 Task: Look for space in Madison, United States from 12th August, 2023 to 16th August, 2023 for 8 adults in price range Rs.10000 to Rs.16000. Place can be private room with 8 bedrooms having 8 beds and 8 bathrooms. Property type can be house, flat, guest house, hotel. Amenities needed are: wifi, TV, free parkinig on premises, gym, breakfast. Booking option can be shelf check-in. Required host language is English.
Action: Mouse moved to (439, 107)
Screenshot: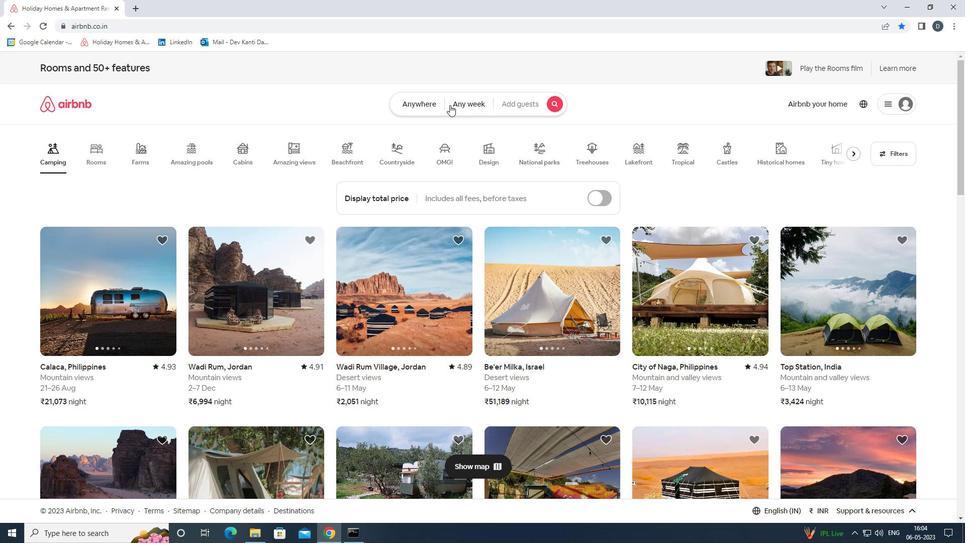 
Action: Mouse pressed left at (439, 107)
Screenshot: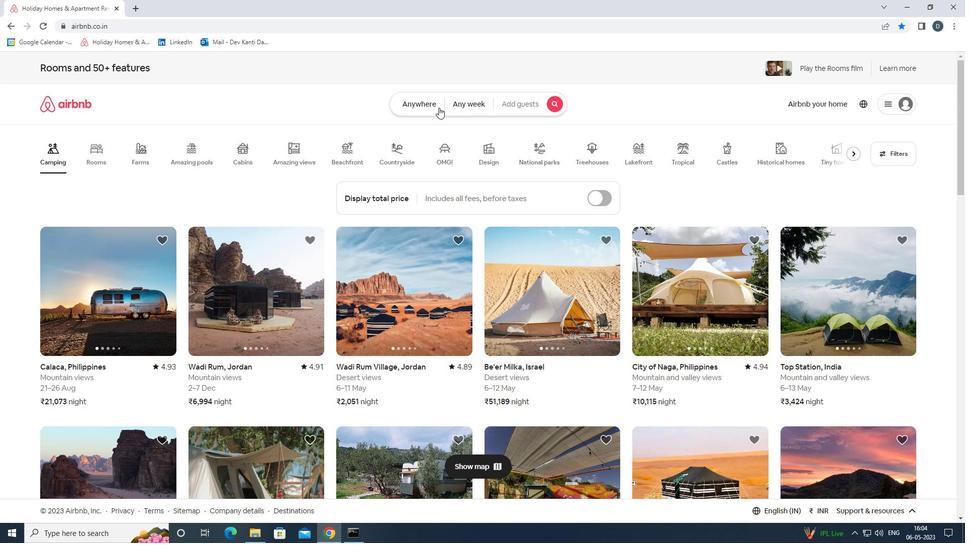 
Action: Mouse moved to (371, 141)
Screenshot: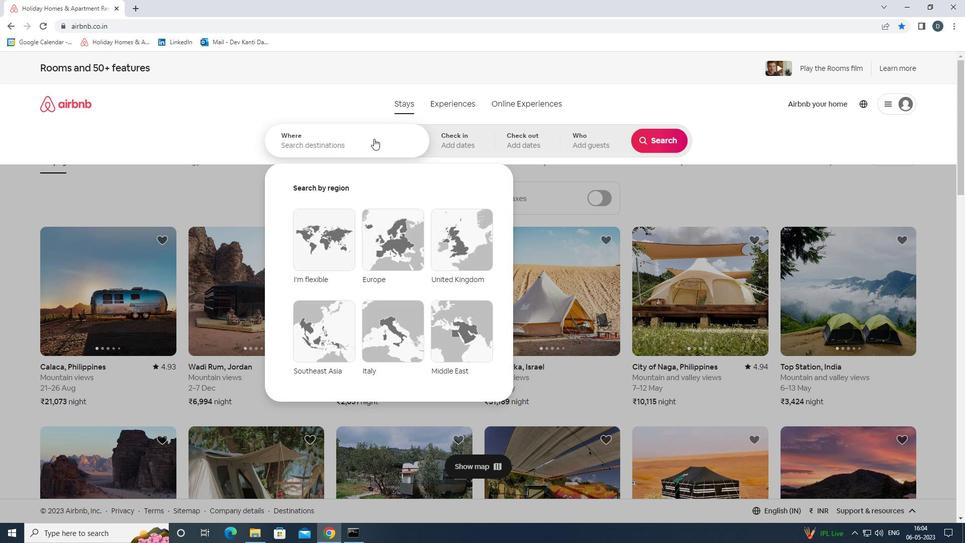 
Action: Mouse pressed left at (371, 141)
Screenshot: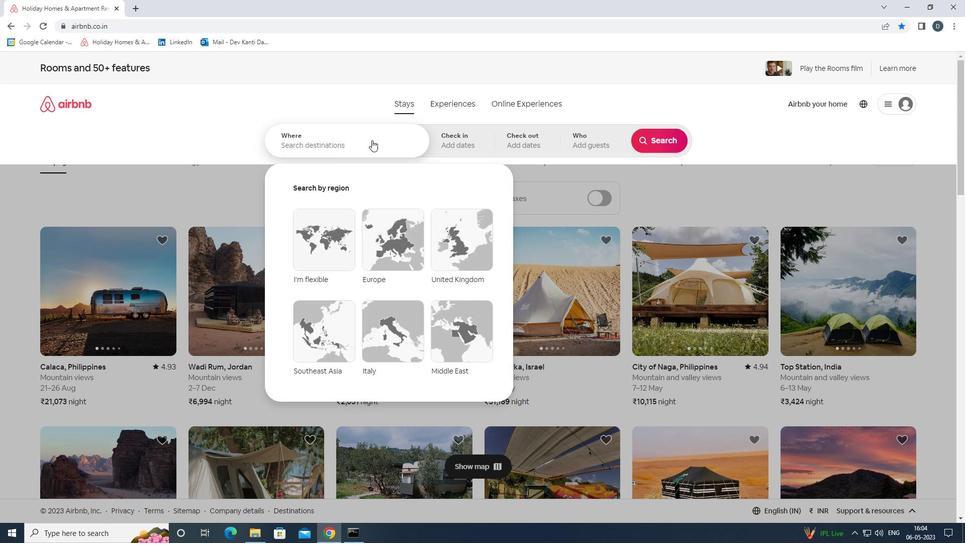 
Action: Key pressed <Key.shift>MADISON,<Key.shift>UNITED<Key.space><Key.shift>STATES<Key.enter>
Screenshot: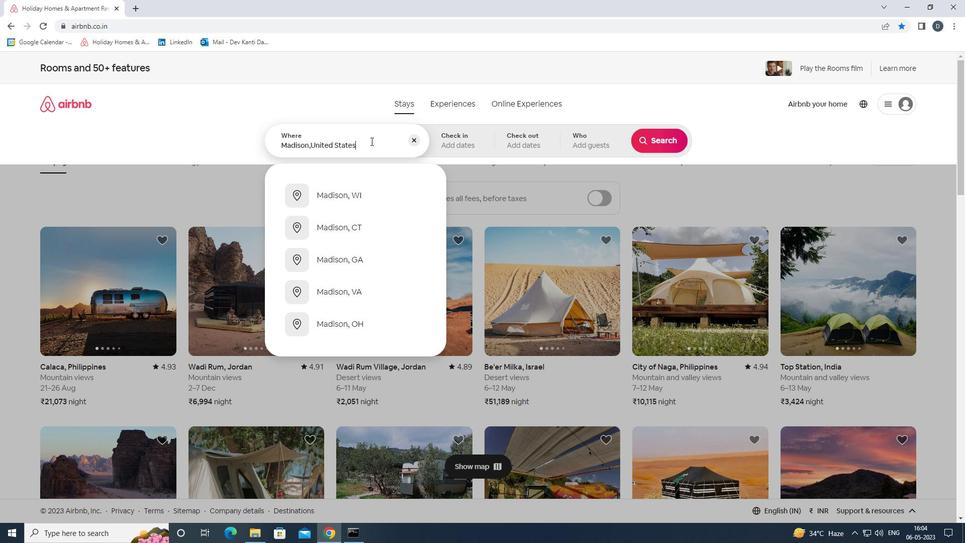 
Action: Mouse moved to (661, 222)
Screenshot: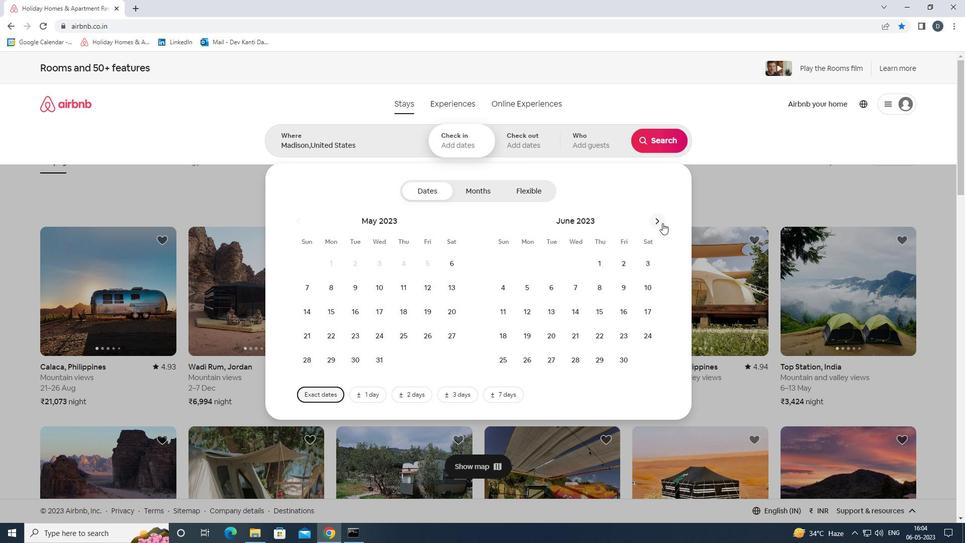 
Action: Mouse pressed left at (661, 222)
Screenshot: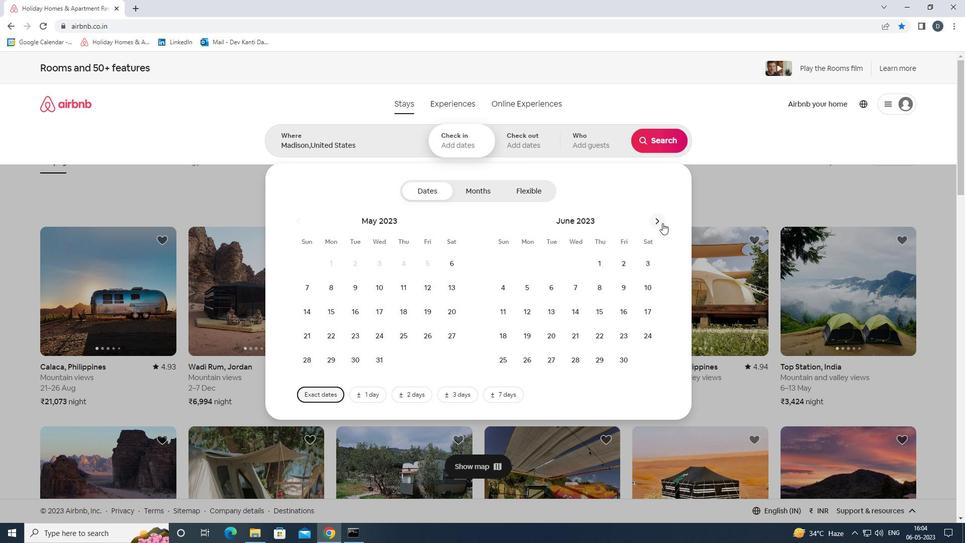 
Action: Mouse pressed left at (661, 222)
Screenshot: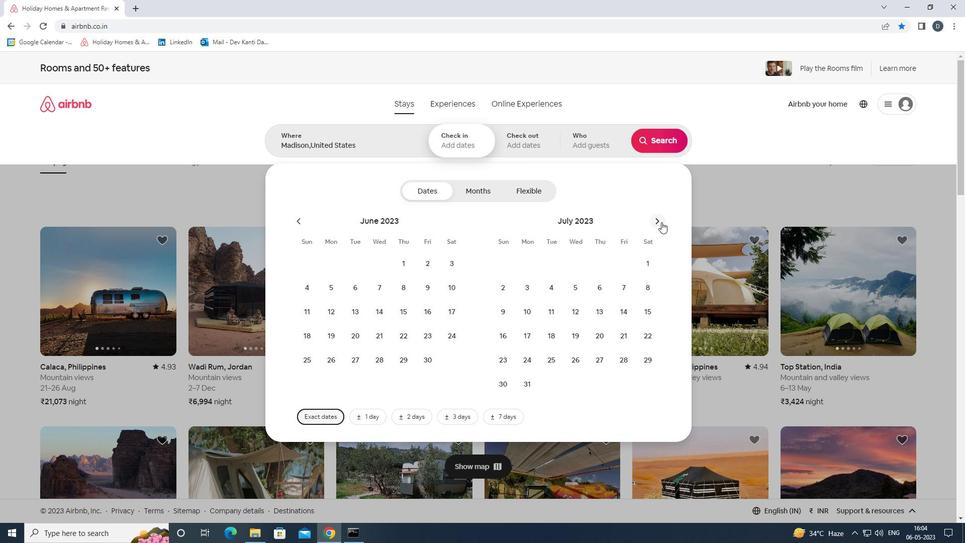 
Action: Mouse moved to (643, 288)
Screenshot: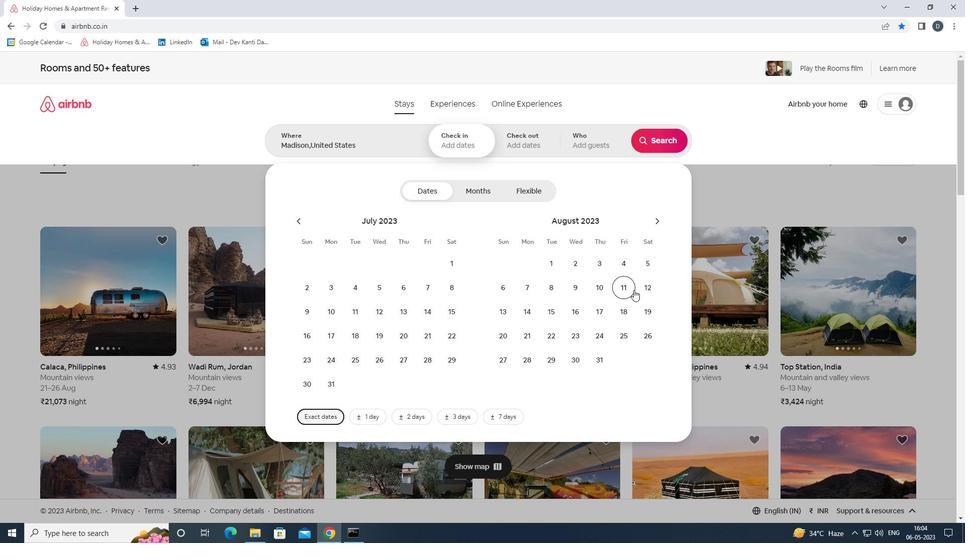 
Action: Mouse pressed left at (643, 288)
Screenshot: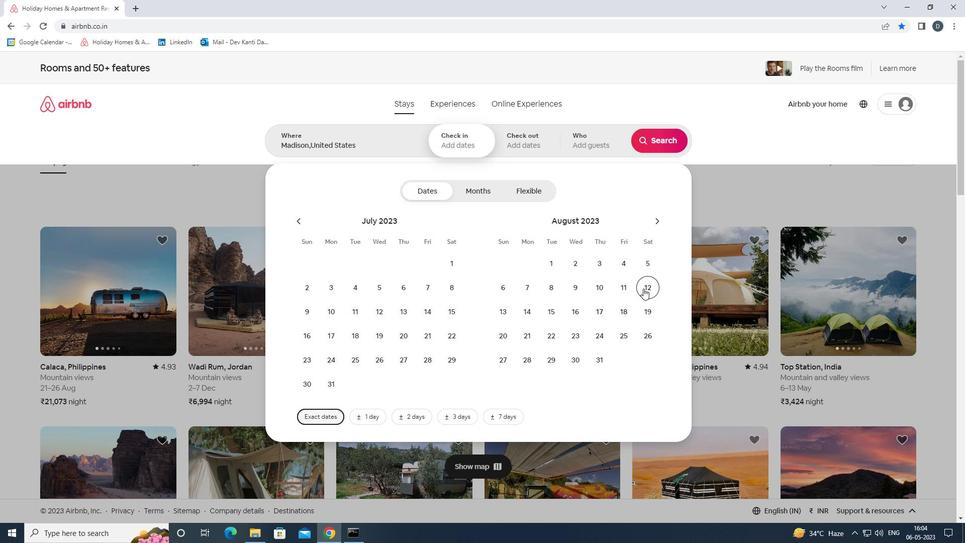 
Action: Mouse moved to (585, 316)
Screenshot: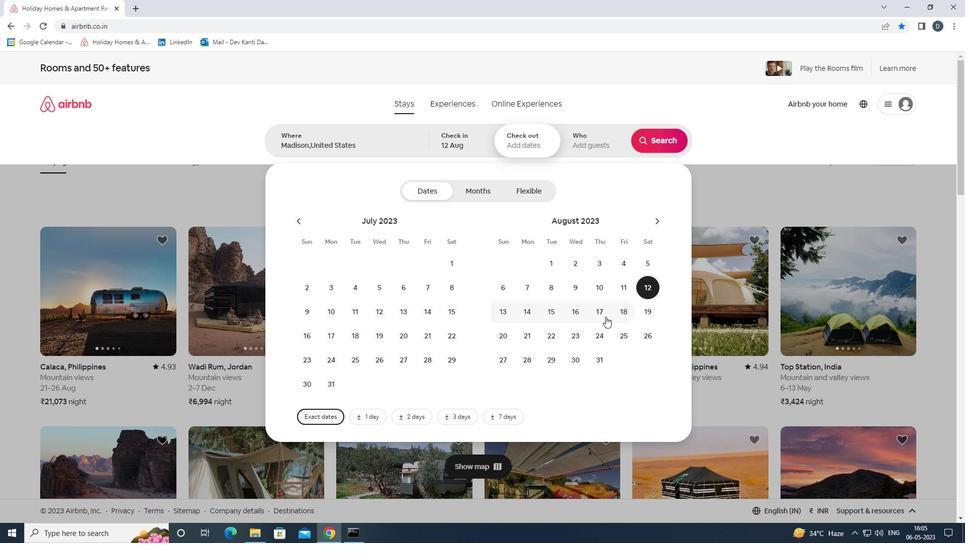 
Action: Mouse pressed left at (585, 316)
Screenshot: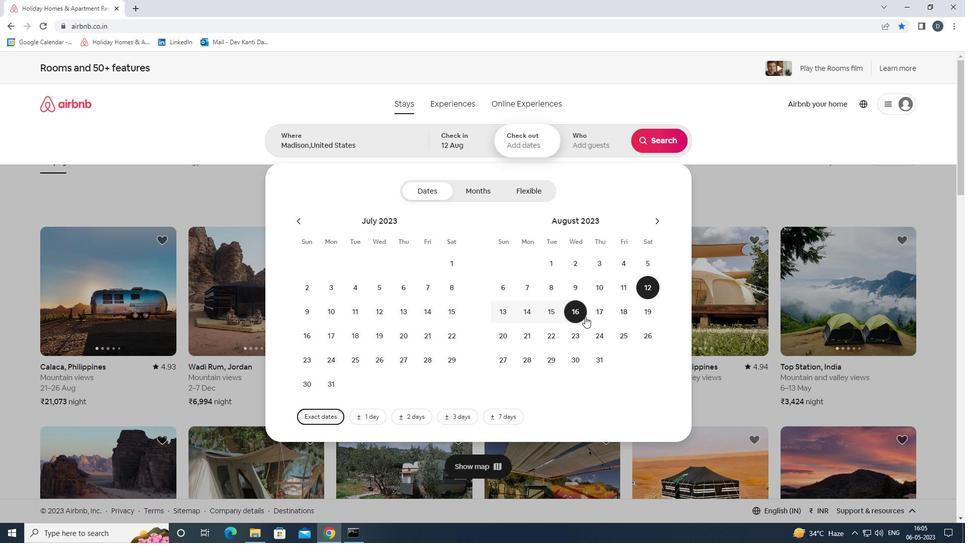 
Action: Mouse moved to (591, 150)
Screenshot: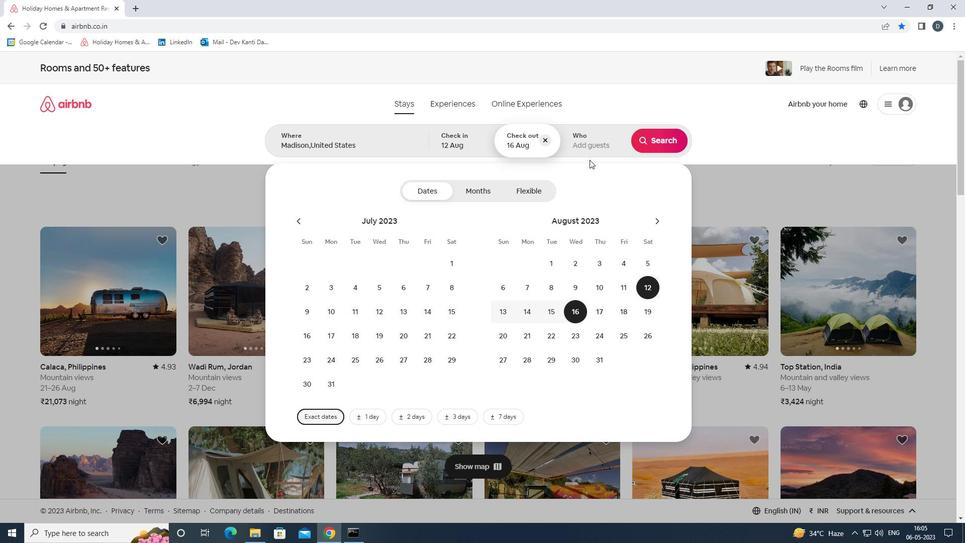
Action: Mouse pressed left at (591, 150)
Screenshot: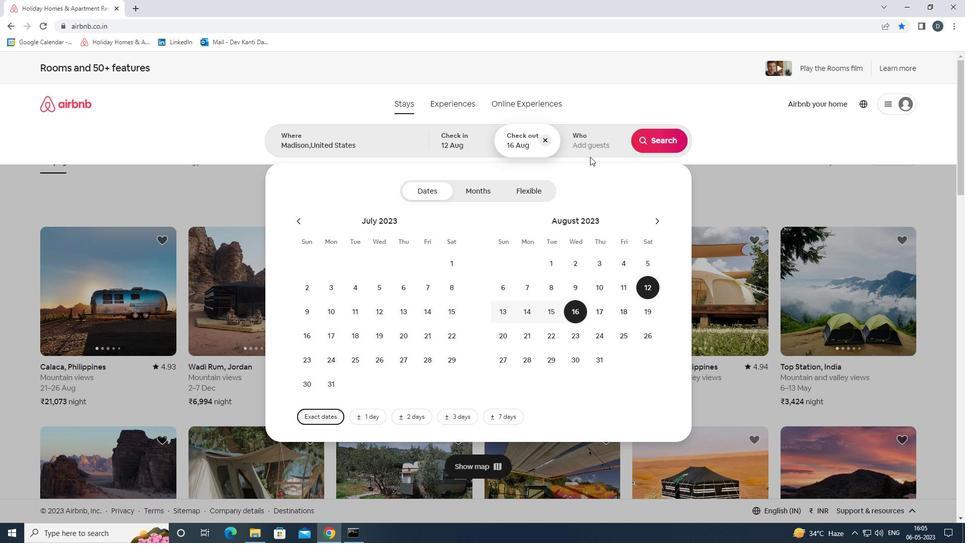 
Action: Mouse moved to (662, 196)
Screenshot: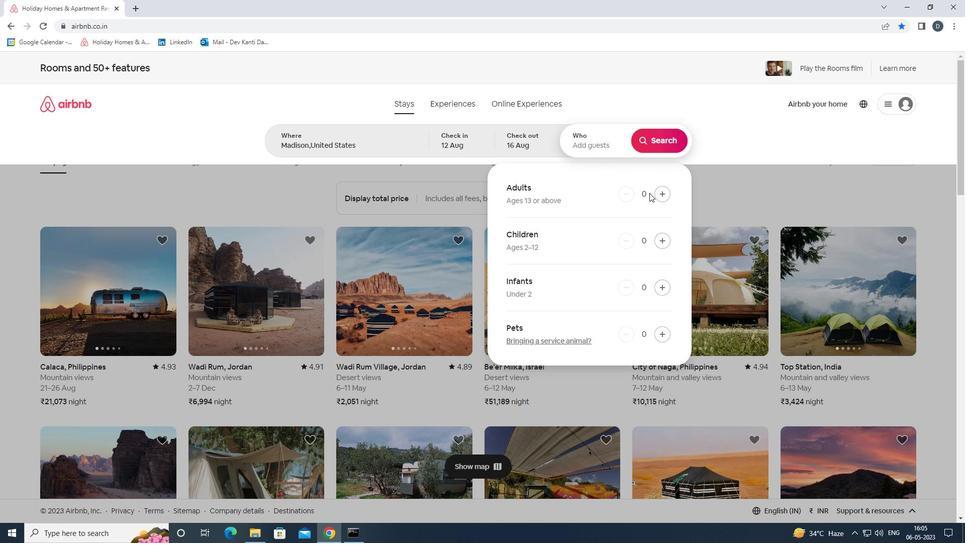 
Action: Mouse pressed left at (662, 196)
Screenshot: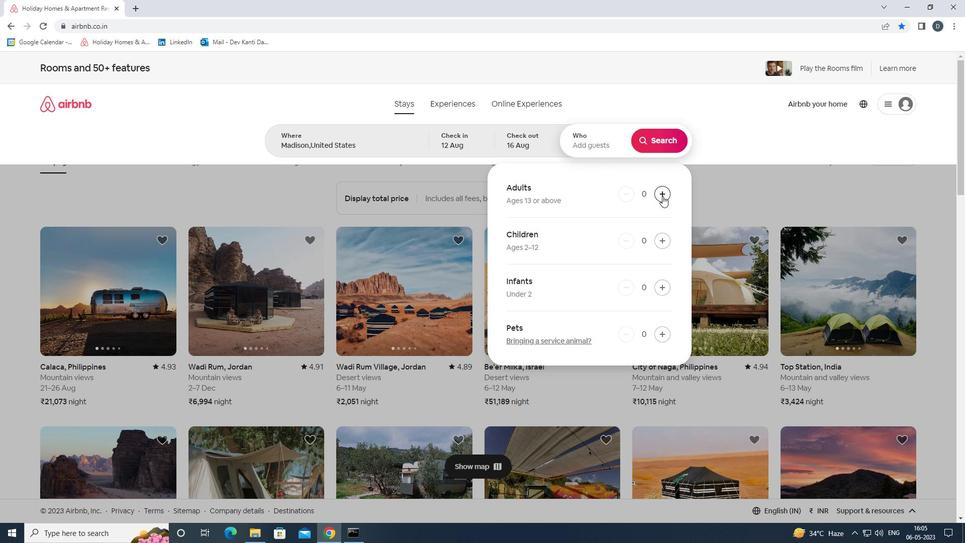 
Action: Mouse pressed left at (662, 196)
Screenshot: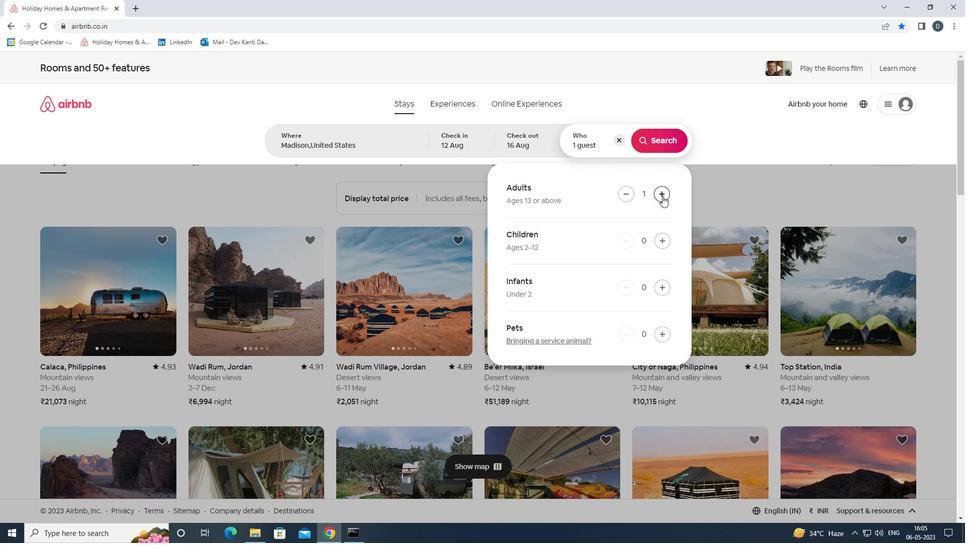 
Action: Mouse pressed left at (662, 196)
Screenshot: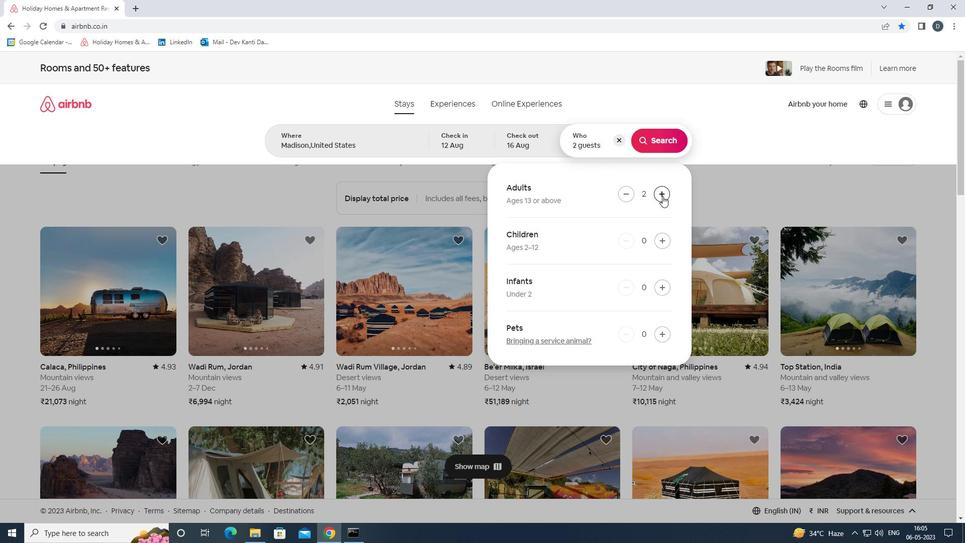 
Action: Mouse pressed left at (662, 196)
Screenshot: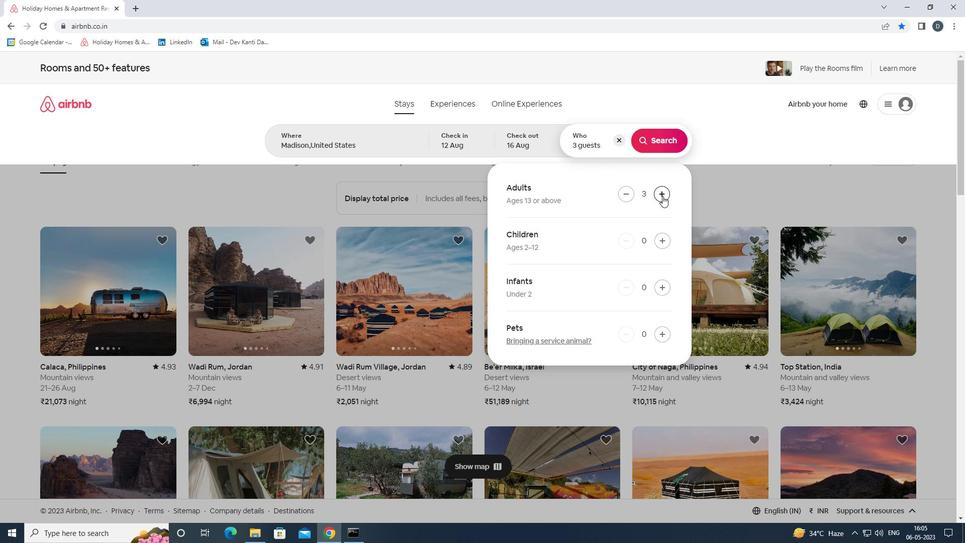 
Action: Mouse pressed left at (662, 196)
Screenshot: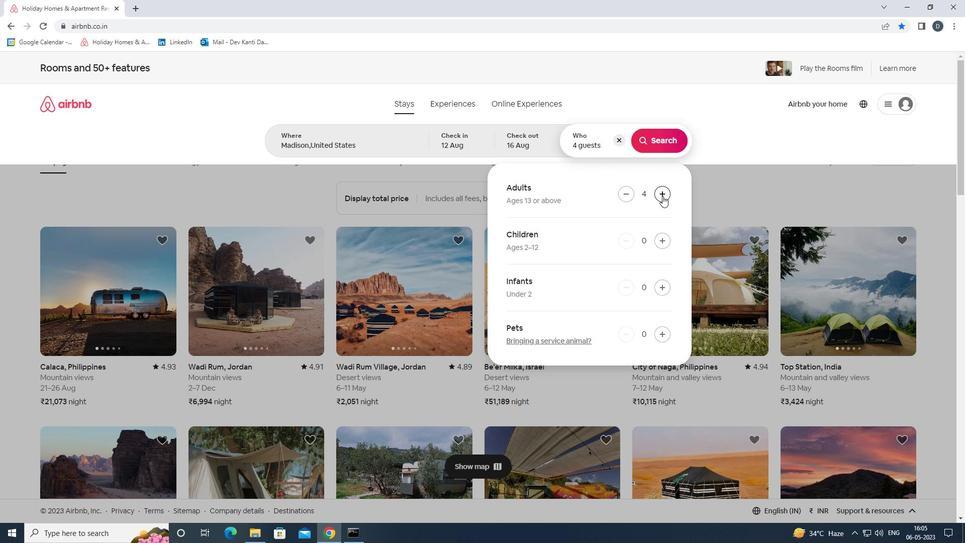 
Action: Mouse pressed left at (662, 196)
Screenshot: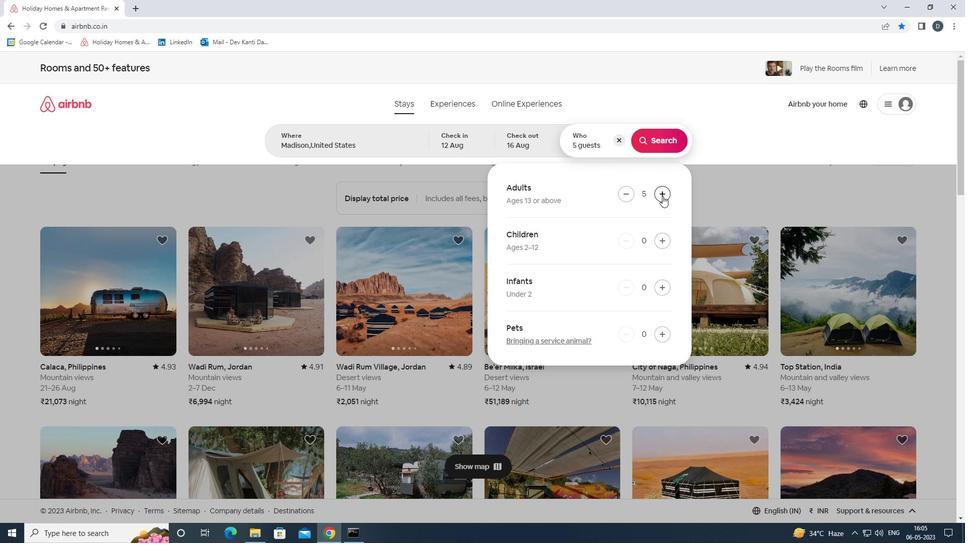 
Action: Mouse pressed left at (662, 196)
Screenshot: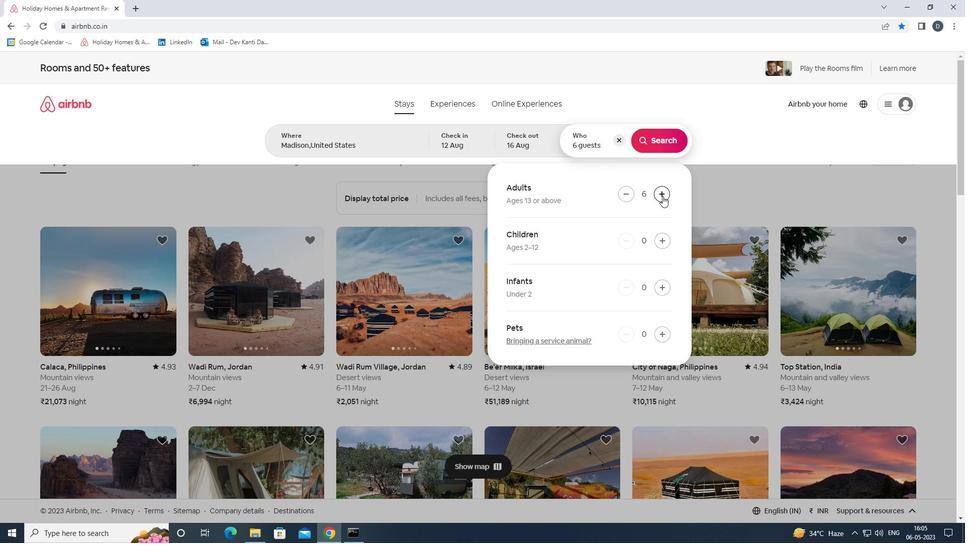 
Action: Mouse pressed left at (662, 196)
Screenshot: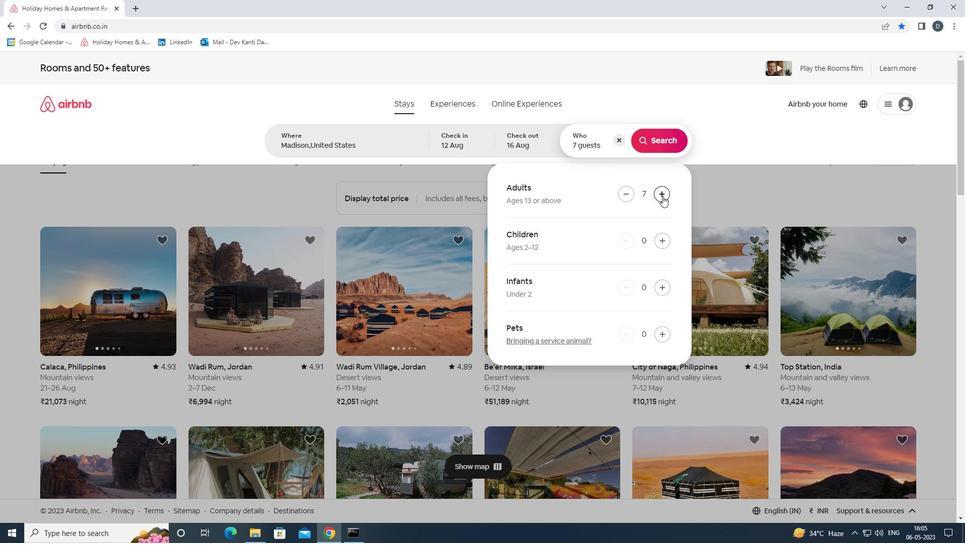 
Action: Mouse moved to (670, 146)
Screenshot: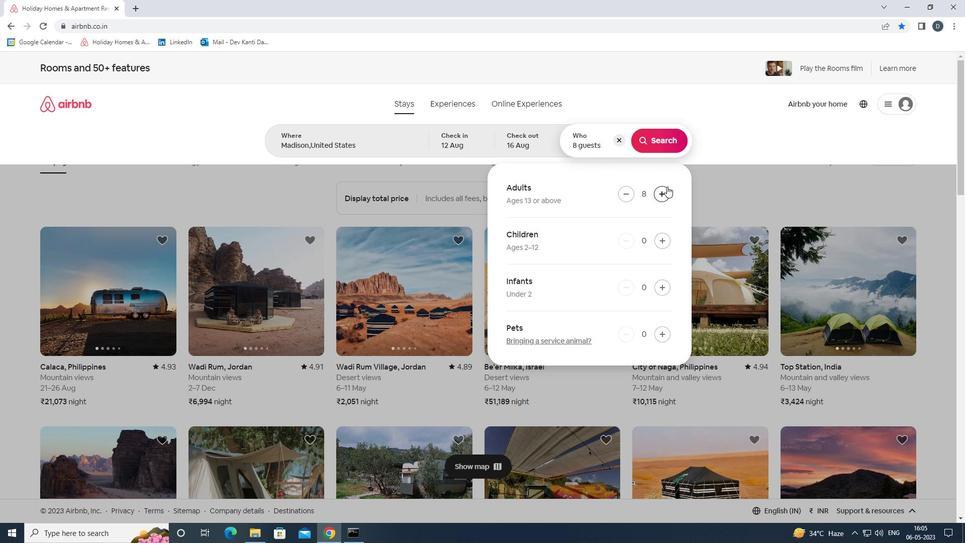 
Action: Mouse pressed left at (670, 146)
Screenshot: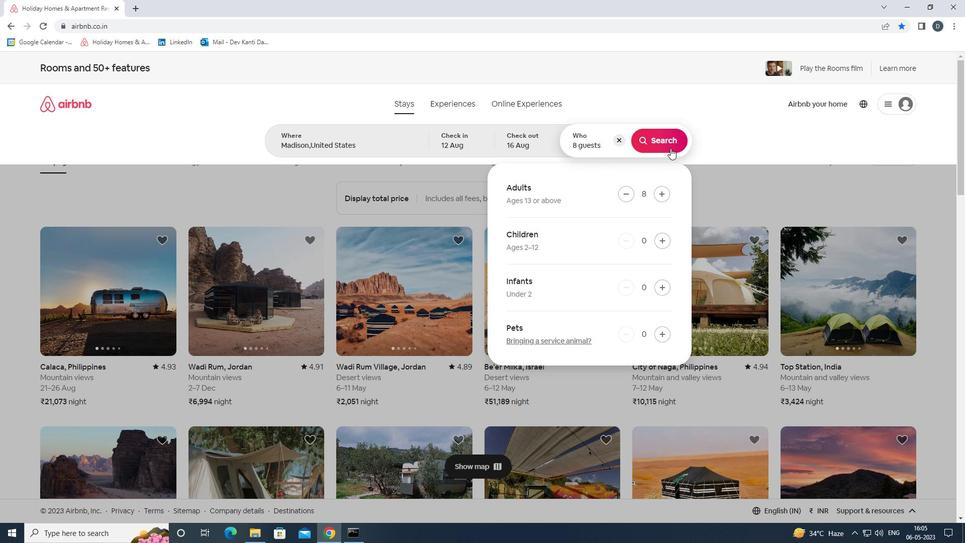 
Action: Mouse moved to (918, 116)
Screenshot: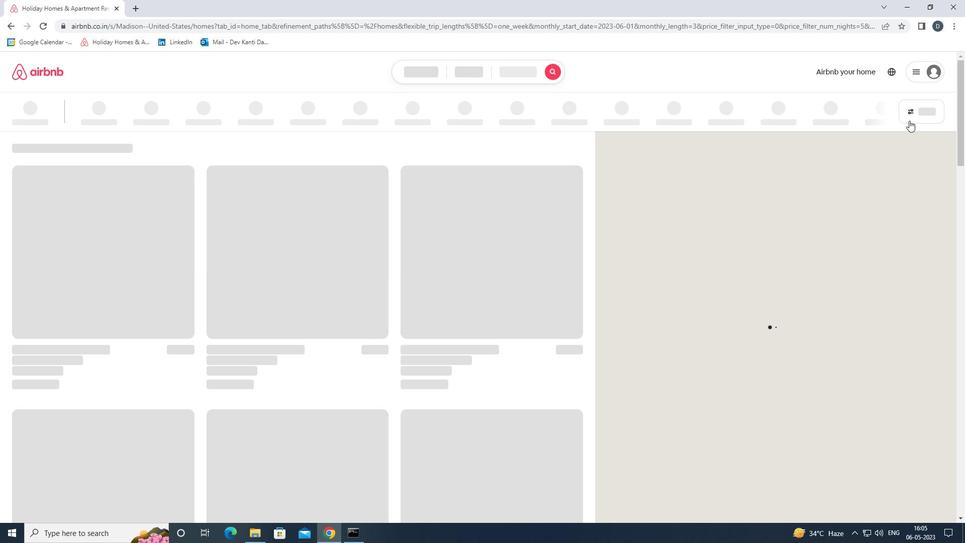 
Action: Mouse pressed left at (918, 116)
Screenshot: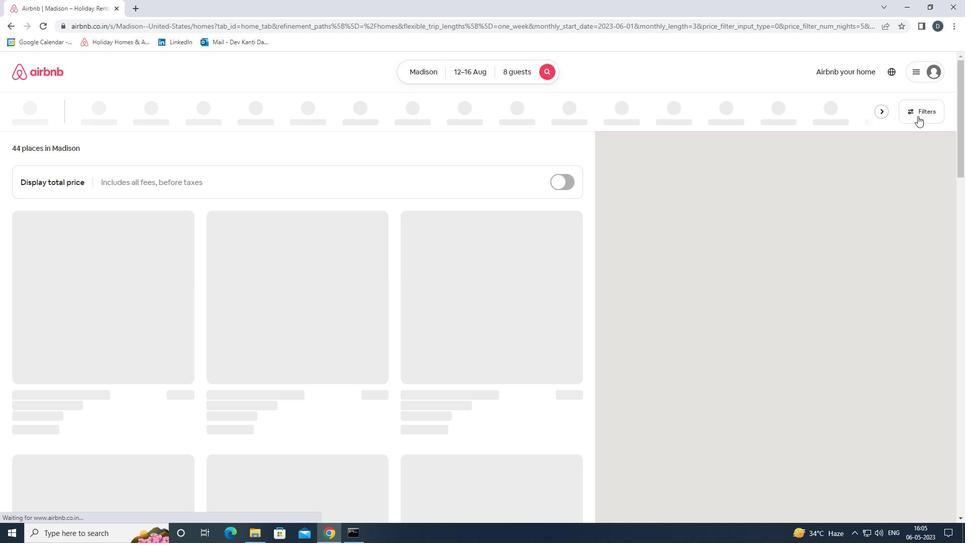 
Action: Mouse moved to (363, 359)
Screenshot: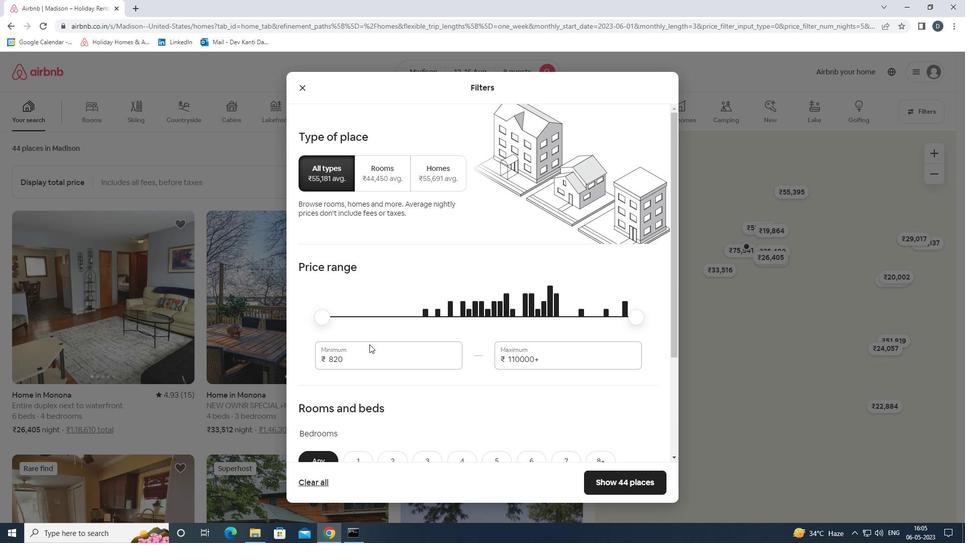 
Action: Mouse pressed left at (363, 359)
Screenshot: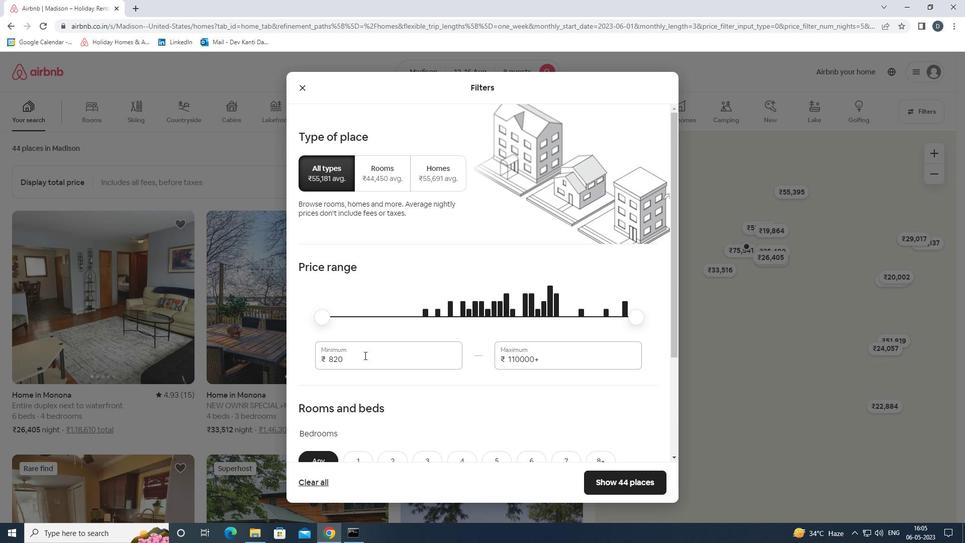 
Action: Mouse pressed left at (363, 359)
Screenshot: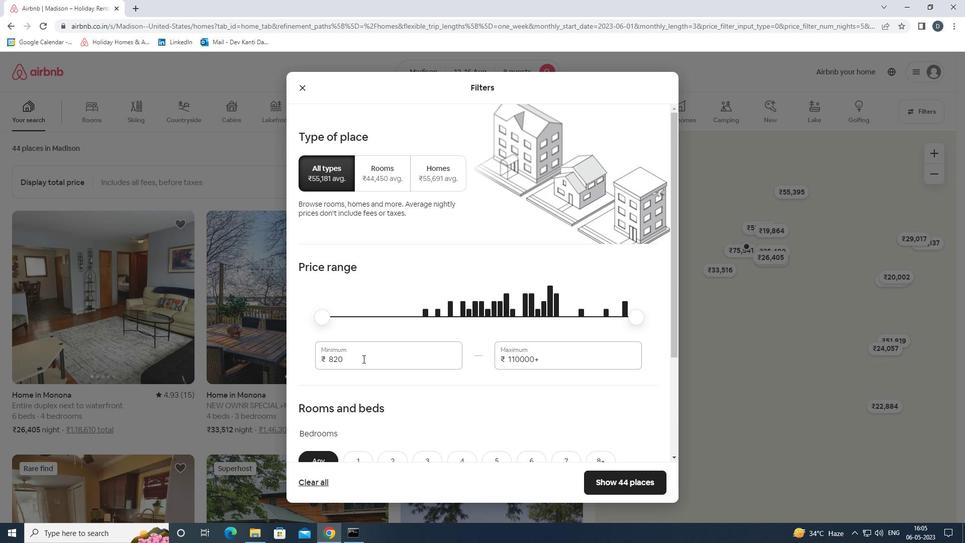 
Action: Key pressed 10000<Key.tab>16000
Screenshot: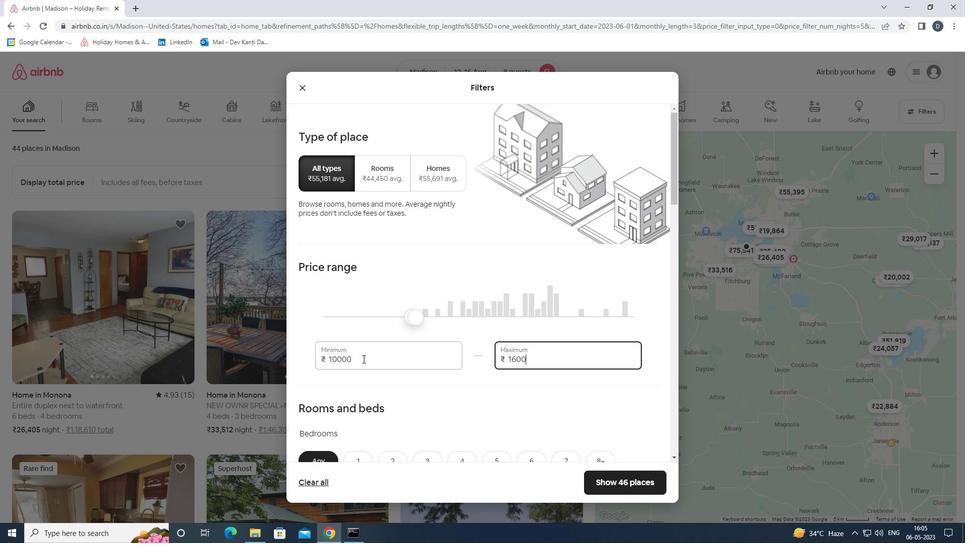 
Action: Mouse scrolled (363, 358) with delta (0, 0)
Screenshot: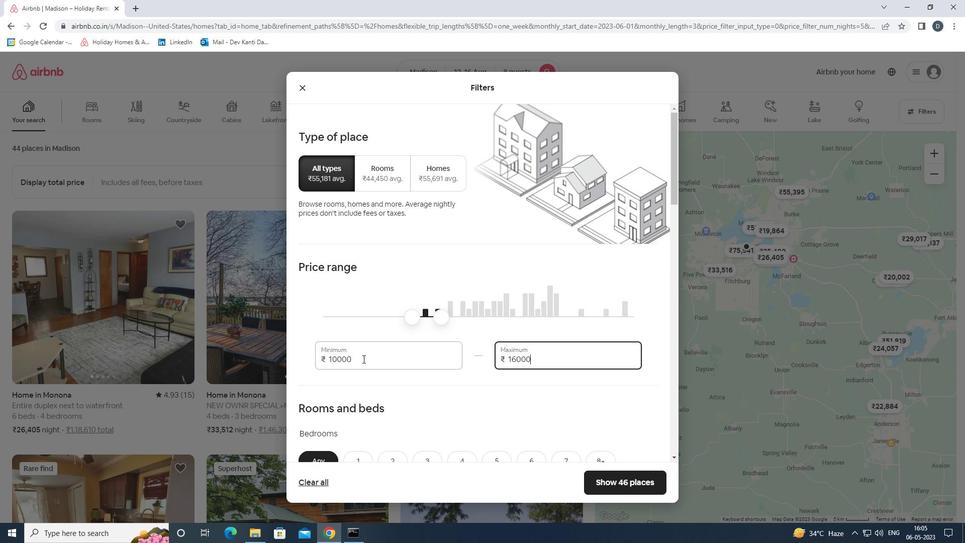 
Action: Mouse scrolled (363, 358) with delta (0, 0)
Screenshot: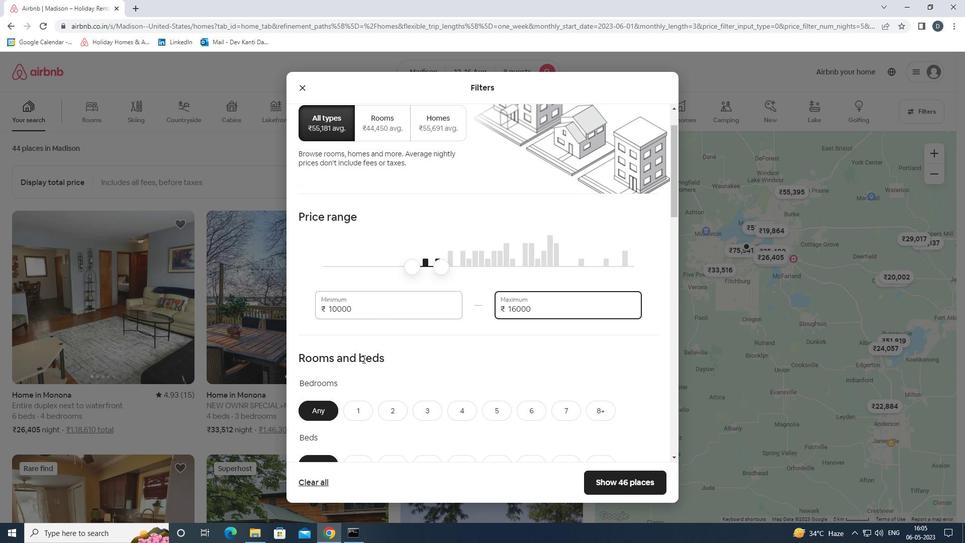
Action: Mouse moved to (445, 358)
Screenshot: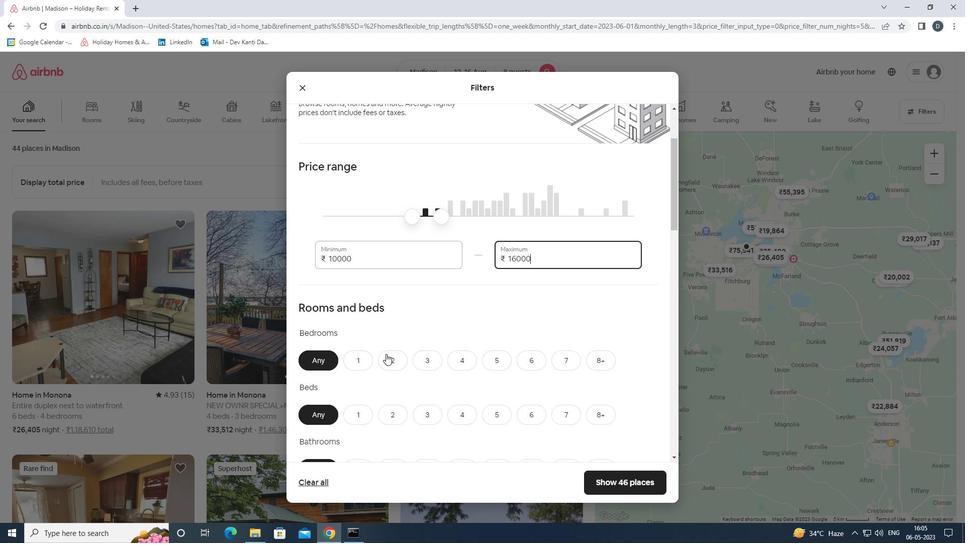
Action: Mouse scrolled (445, 357) with delta (0, 0)
Screenshot: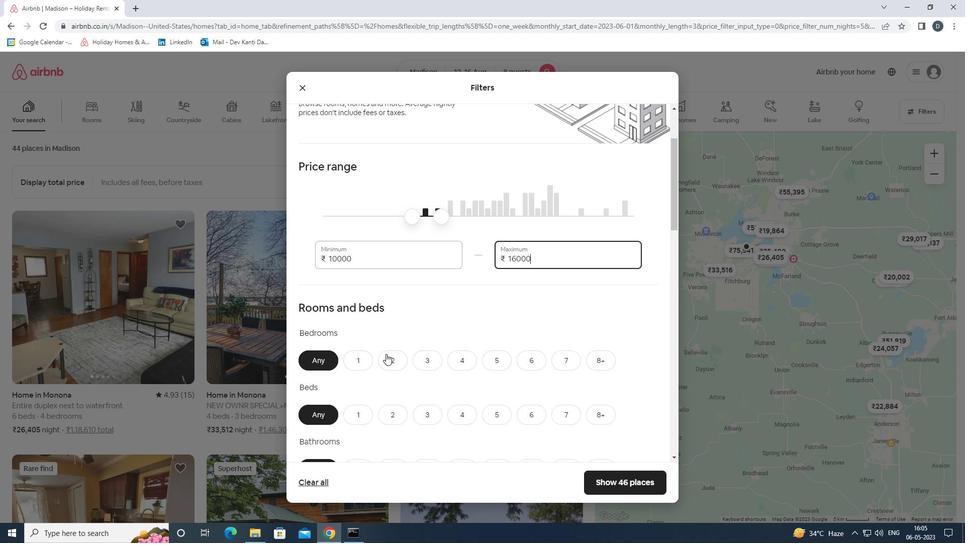 
Action: Mouse moved to (598, 308)
Screenshot: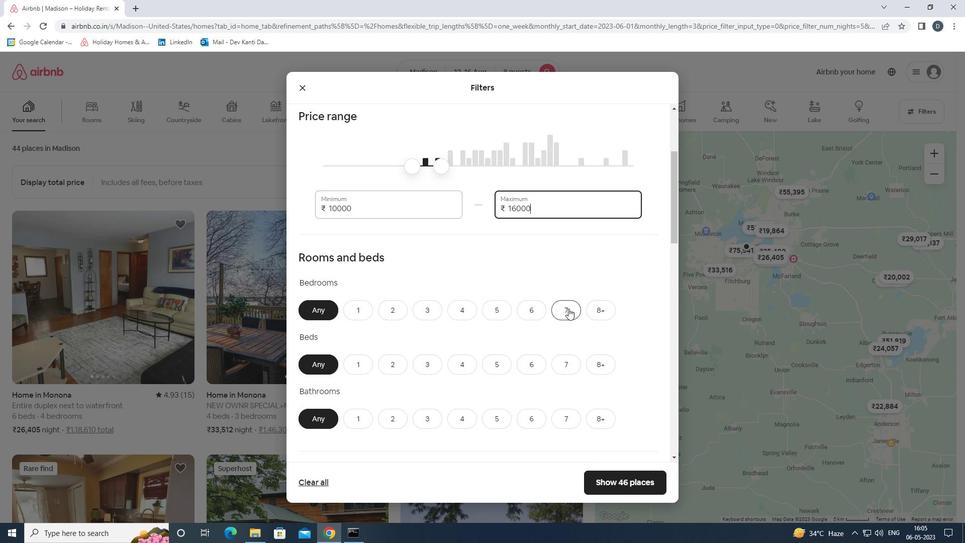 
Action: Mouse pressed left at (598, 308)
Screenshot: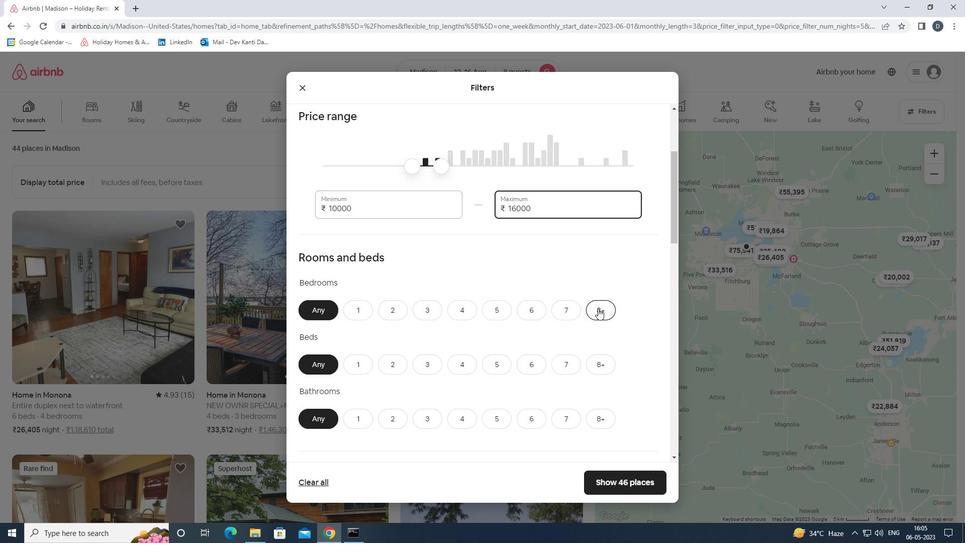 
Action: Mouse moved to (605, 359)
Screenshot: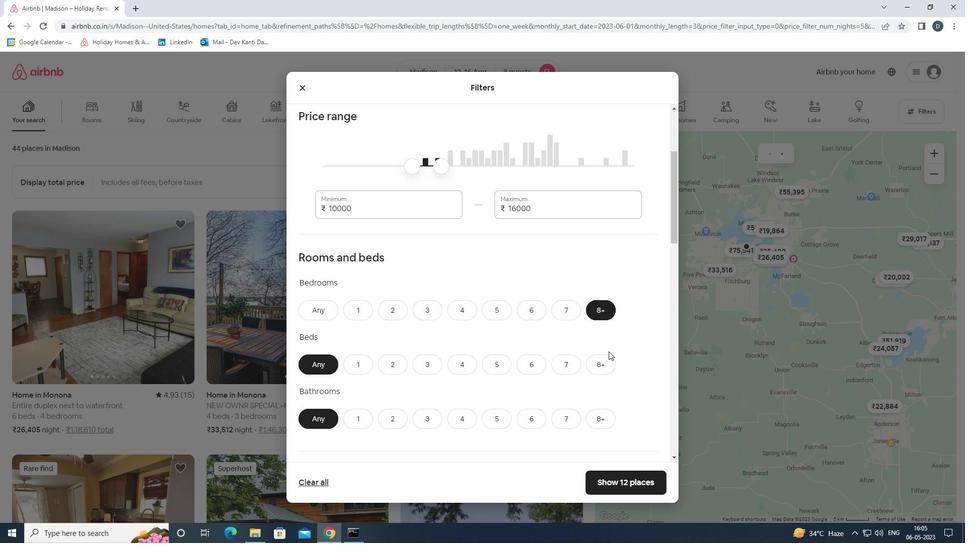 
Action: Mouse pressed left at (605, 359)
Screenshot: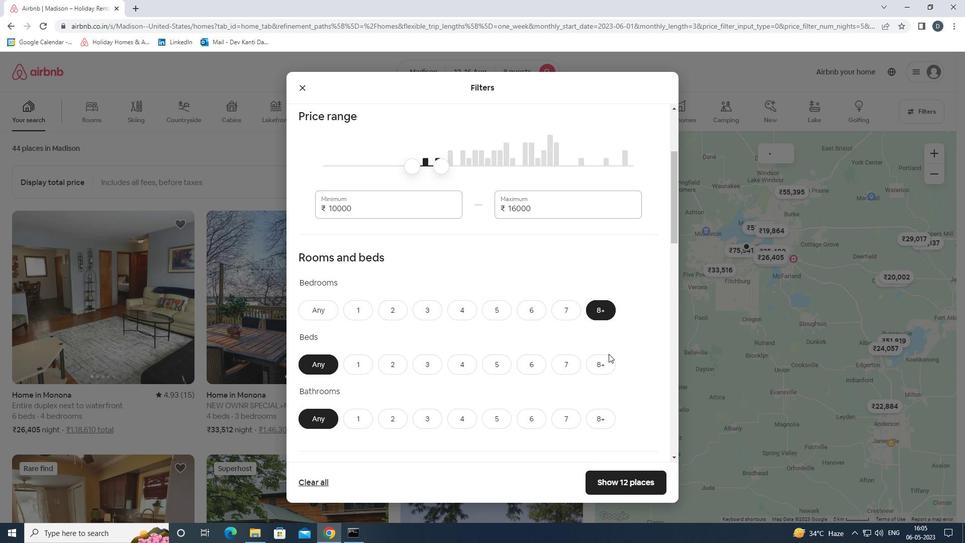 
Action: Mouse moved to (602, 420)
Screenshot: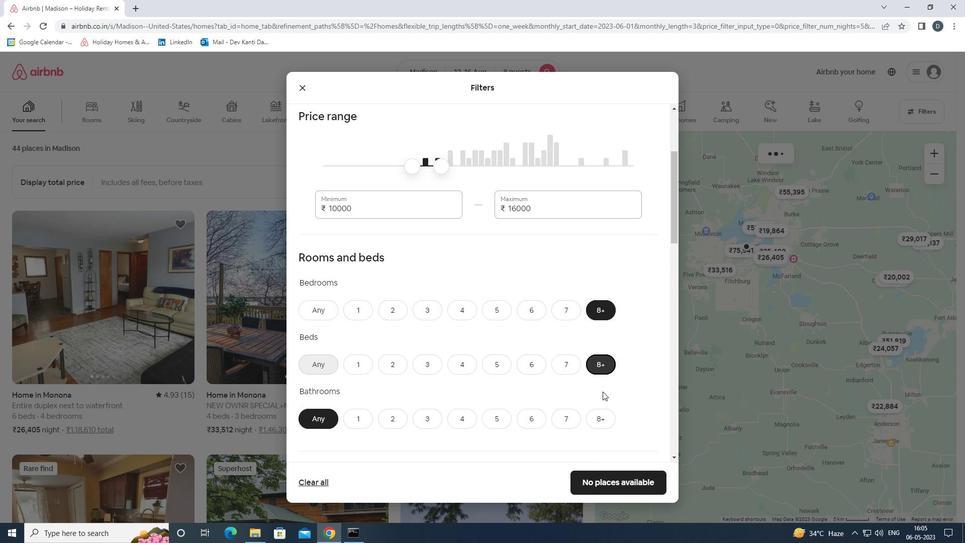 
Action: Mouse pressed left at (602, 420)
Screenshot: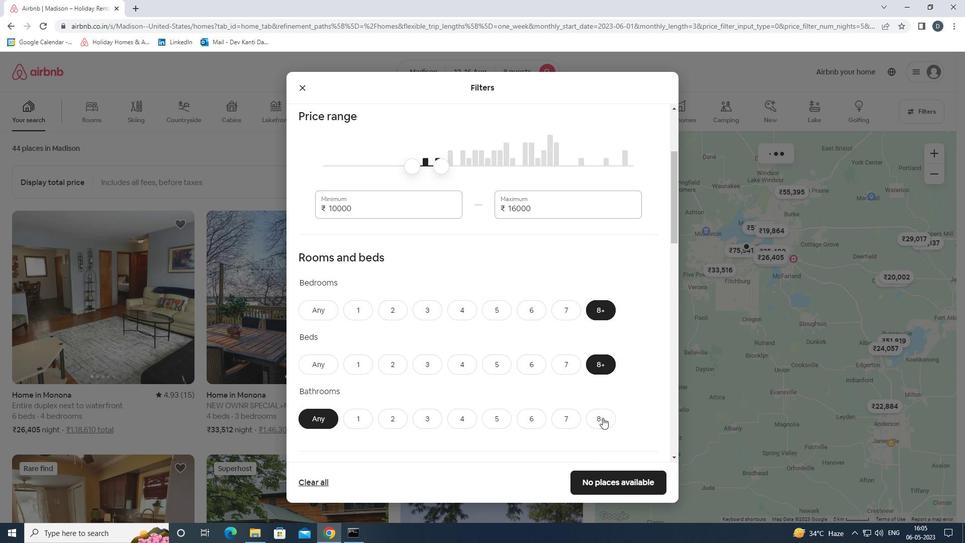 
Action: Mouse moved to (607, 389)
Screenshot: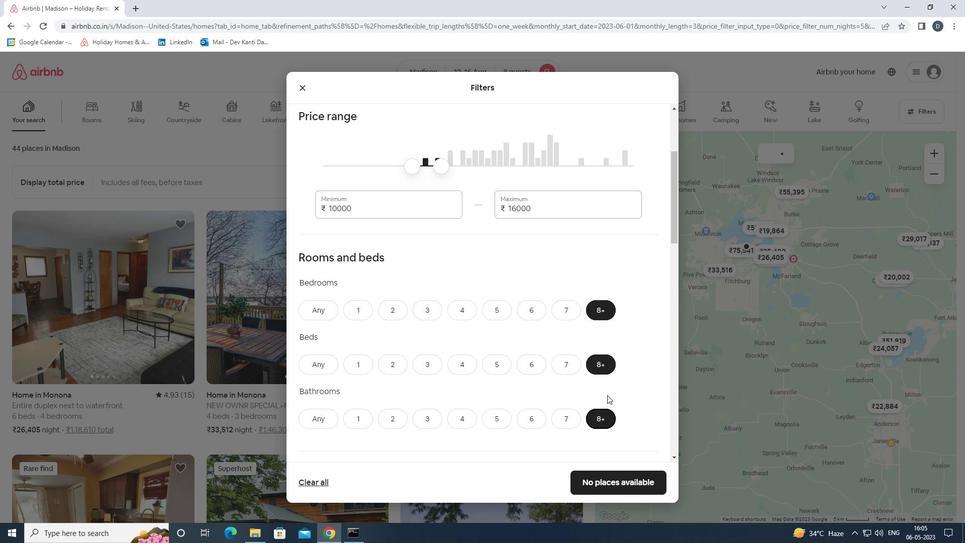 
Action: Mouse scrolled (607, 389) with delta (0, 0)
Screenshot: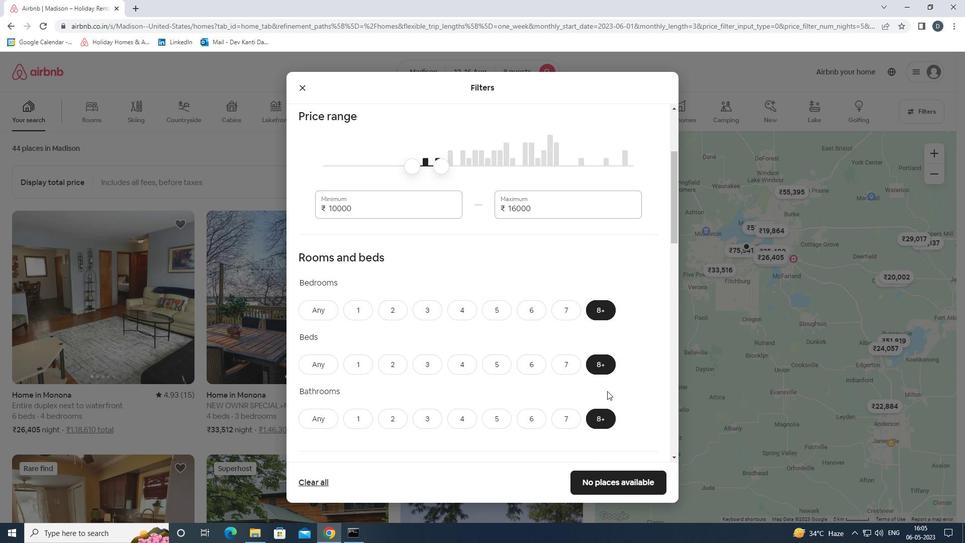 
Action: Mouse scrolled (607, 389) with delta (0, 0)
Screenshot: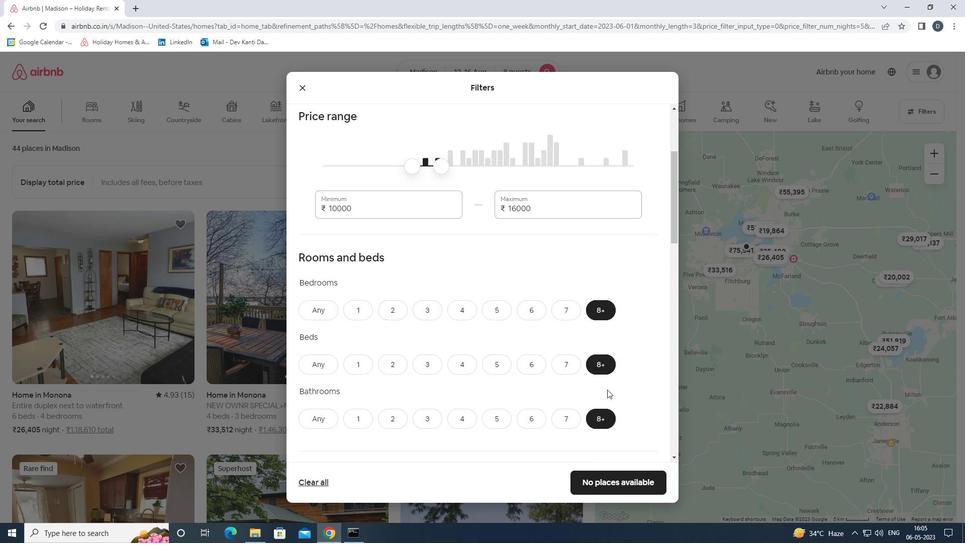 
Action: Mouse scrolled (607, 389) with delta (0, 0)
Screenshot: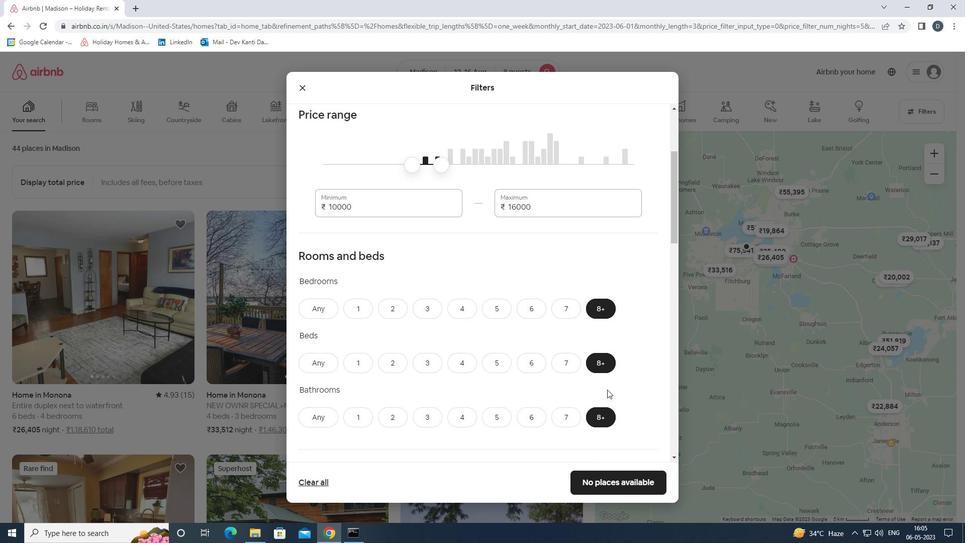 
Action: Mouse scrolled (607, 389) with delta (0, 0)
Screenshot: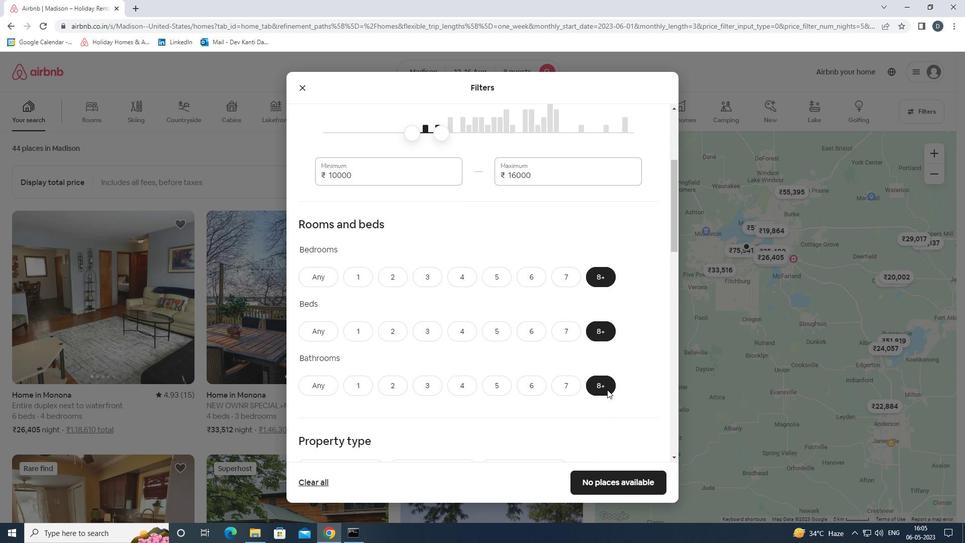
Action: Mouse moved to (352, 321)
Screenshot: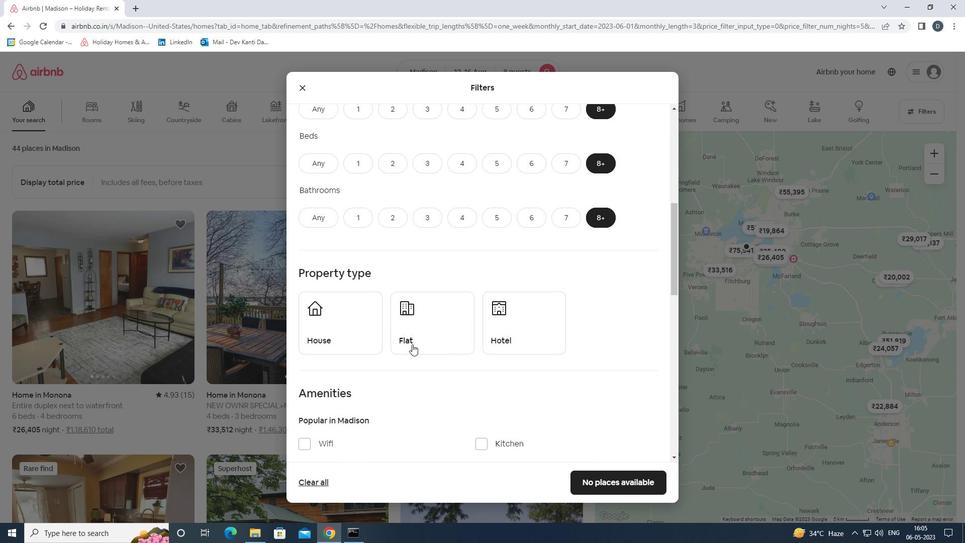 
Action: Mouse pressed left at (352, 321)
Screenshot: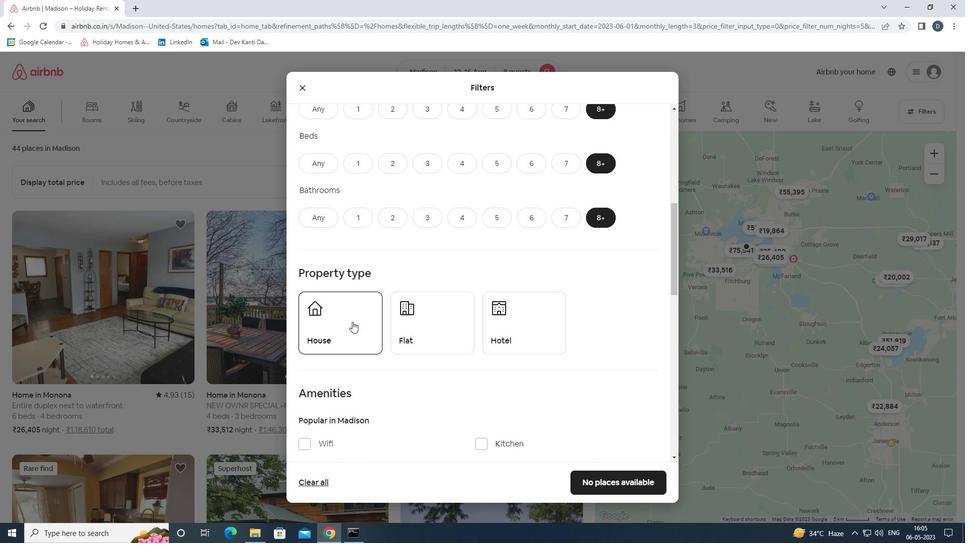 
Action: Mouse moved to (442, 322)
Screenshot: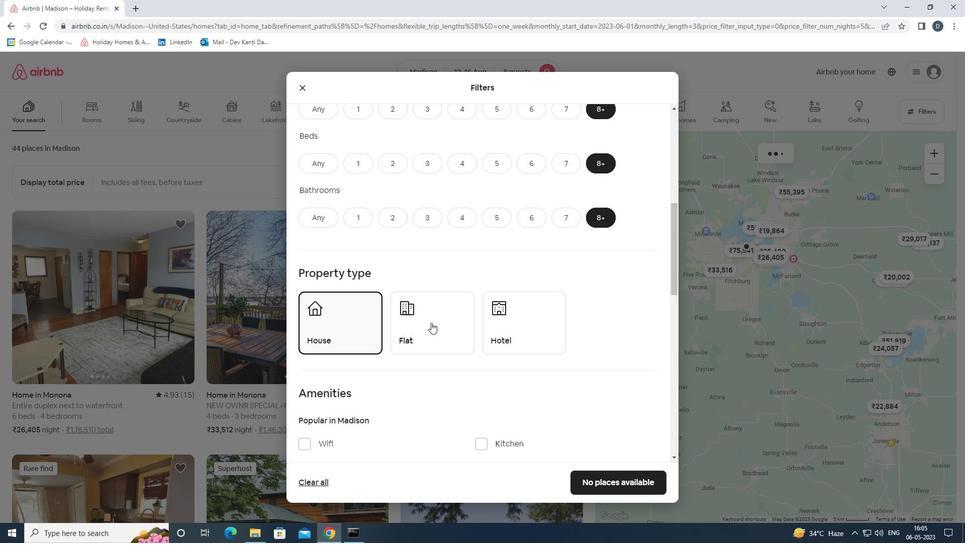 
Action: Mouse pressed left at (442, 322)
Screenshot: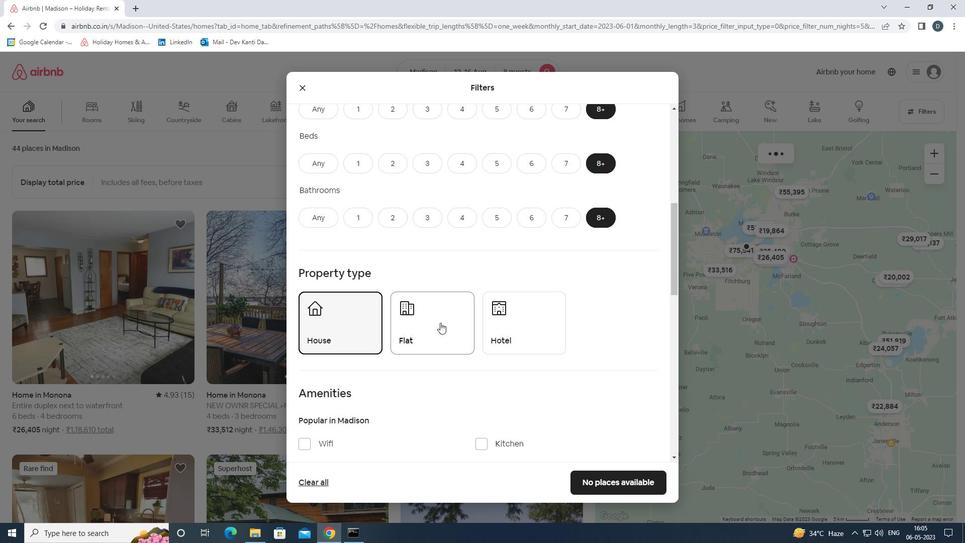
Action: Mouse moved to (497, 318)
Screenshot: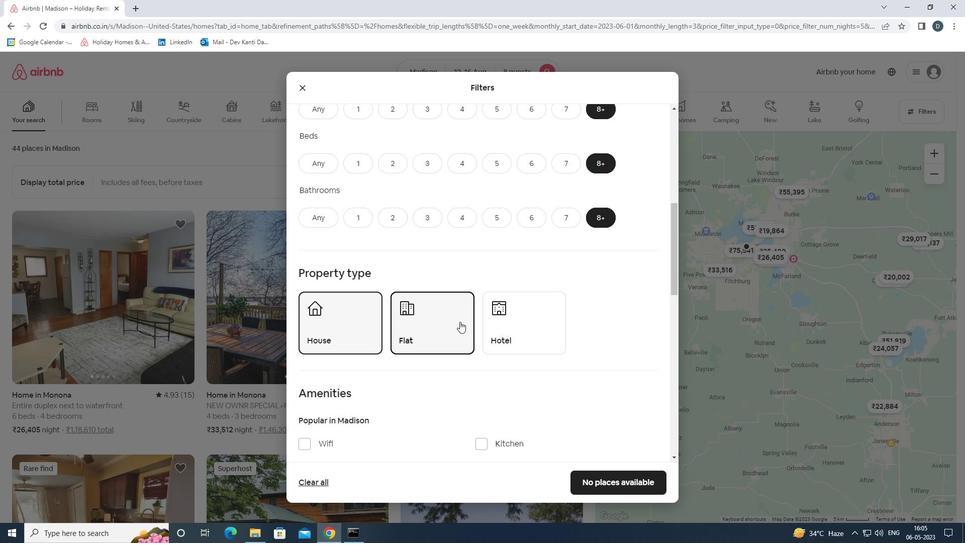
Action: Mouse pressed left at (497, 318)
Screenshot: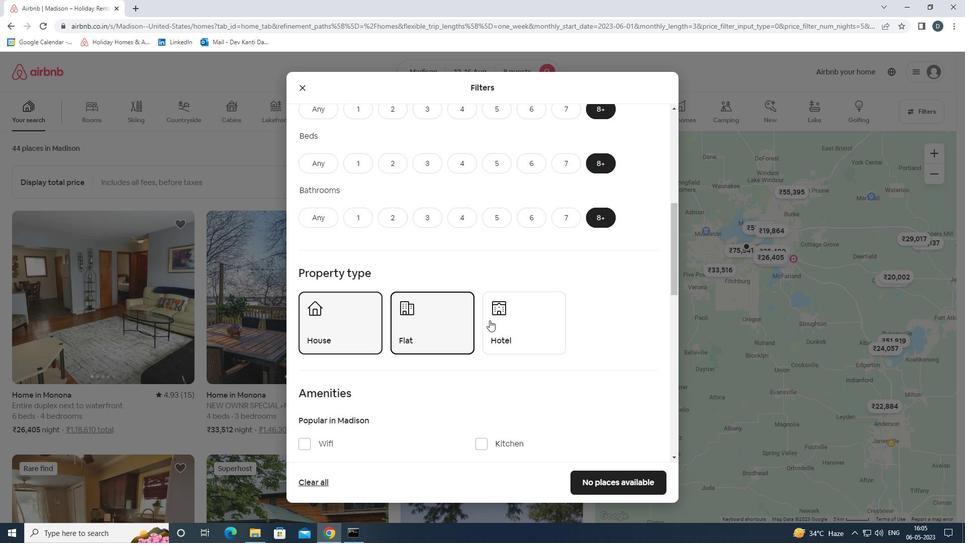 
Action: Mouse moved to (591, 304)
Screenshot: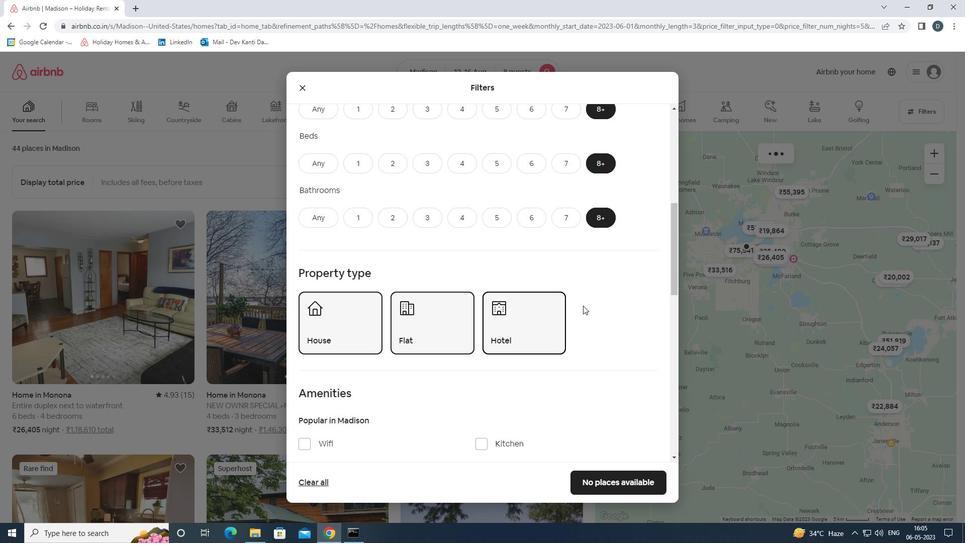 
Action: Mouse scrolled (591, 303) with delta (0, 0)
Screenshot: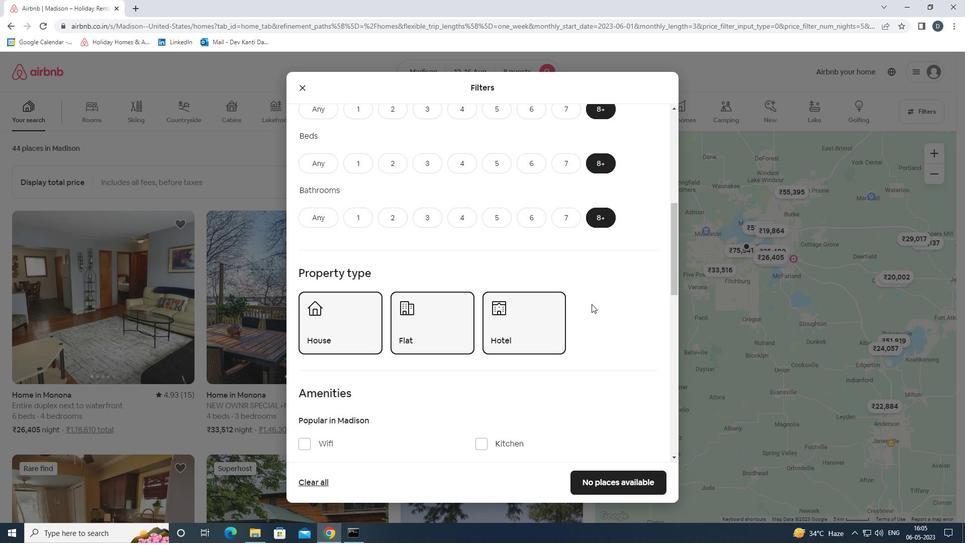 
Action: Mouse scrolled (591, 303) with delta (0, 0)
Screenshot: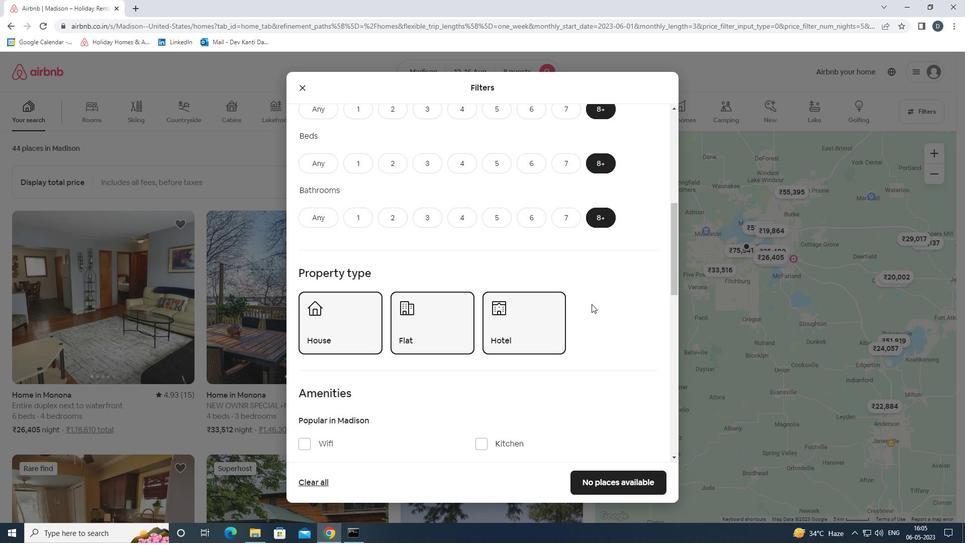 
Action: Mouse scrolled (591, 303) with delta (0, 0)
Screenshot: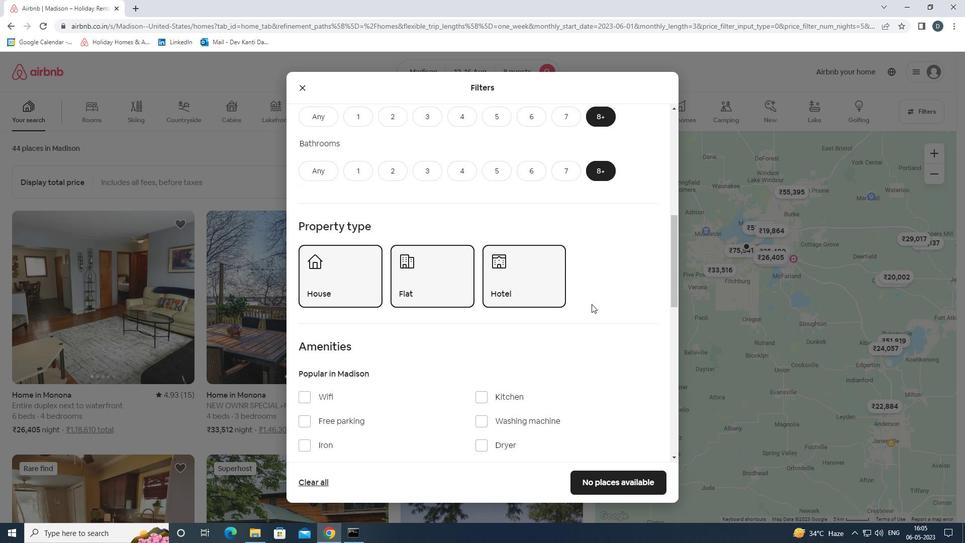 
Action: Mouse scrolled (591, 303) with delta (0, 0)
Screenshot: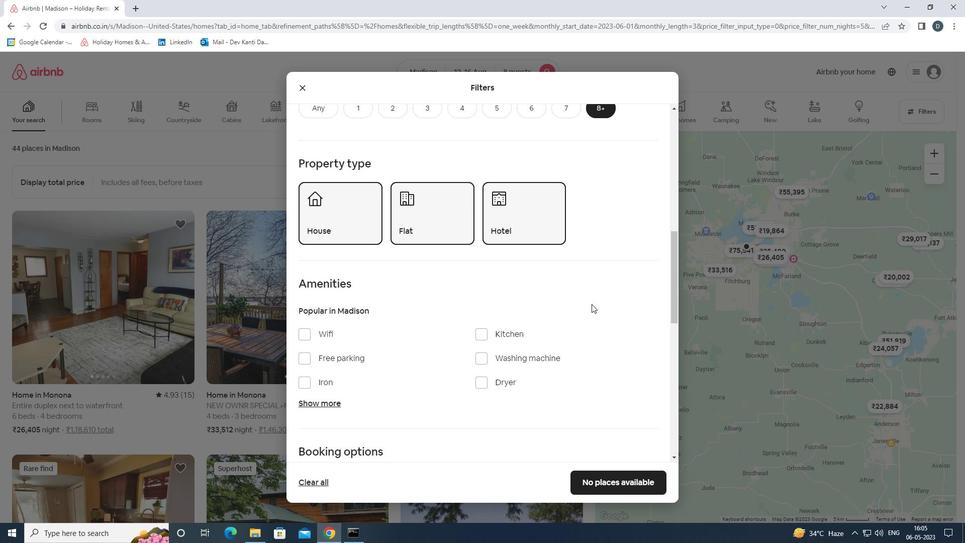 
Action: Mouse moved to (326, 234)
Screenshot: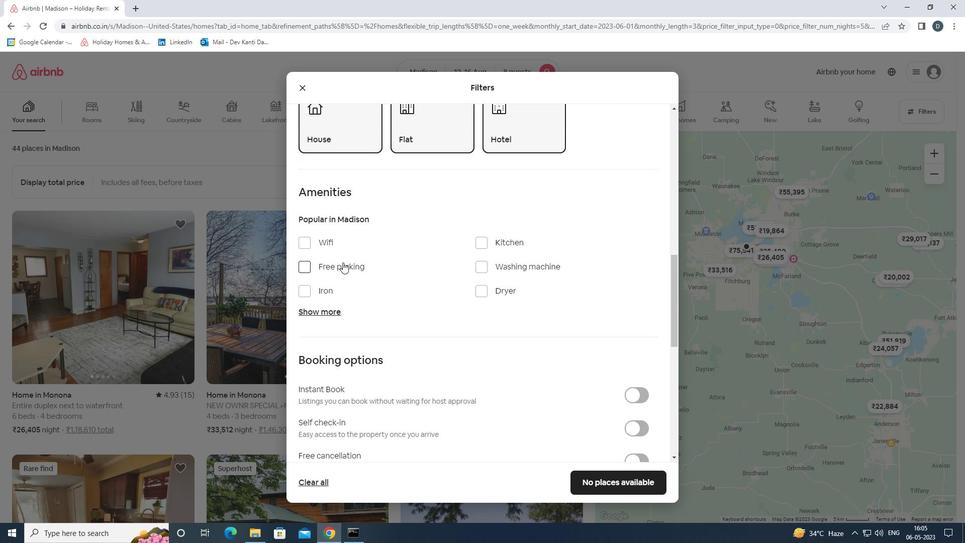 
Action: Mouse pressed left at (326, 234)
Screenshot: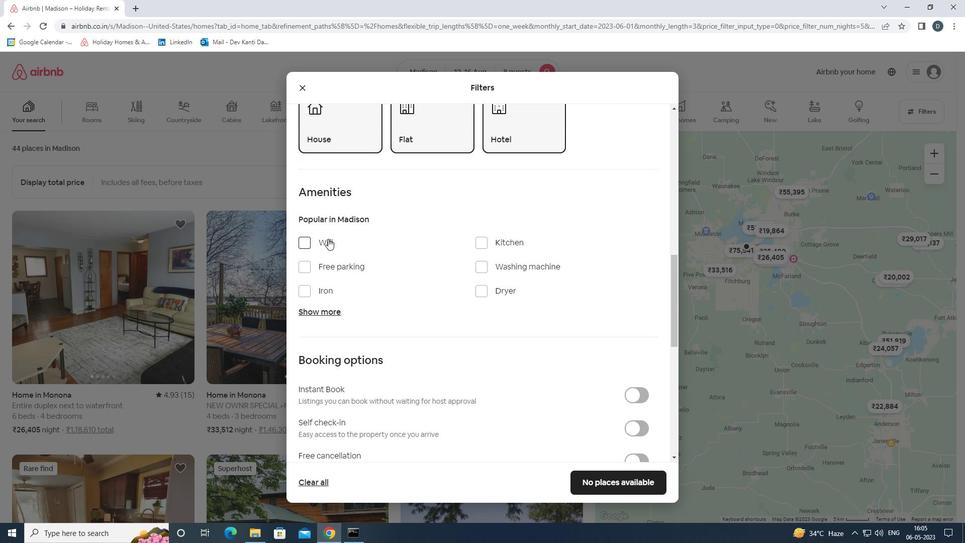 
Action: Mouse moved to (325, 239)
Screenshot: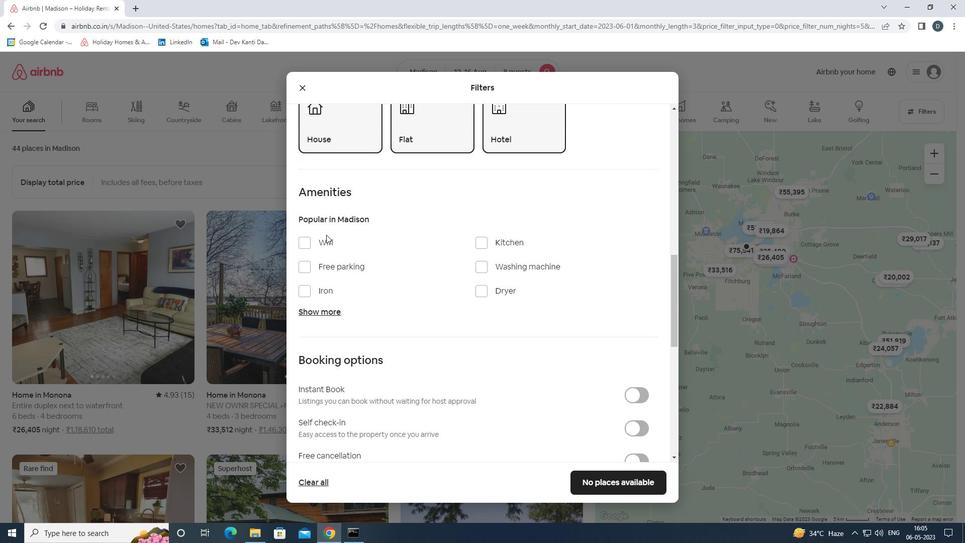 
Action: Mouse pressed left at (325, 239)
Screenshot: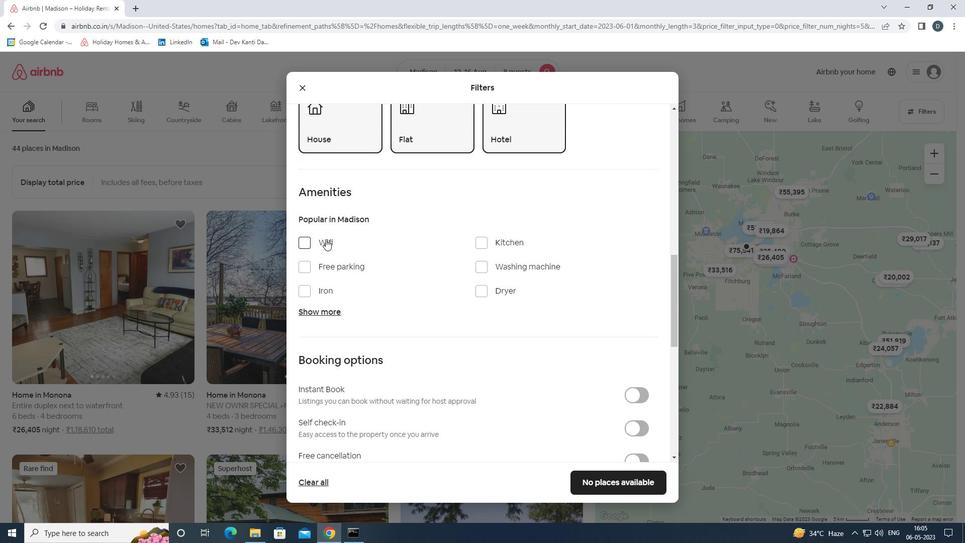 
Action: Mouse moved to (340, 268)
Screenshot: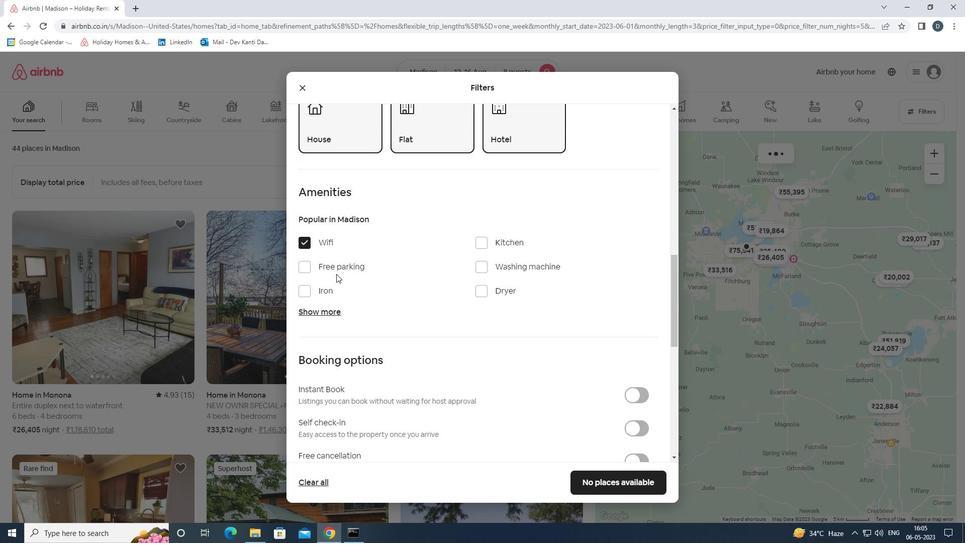 
Action: Mouse pressed left at (340, 268)
Screenshot: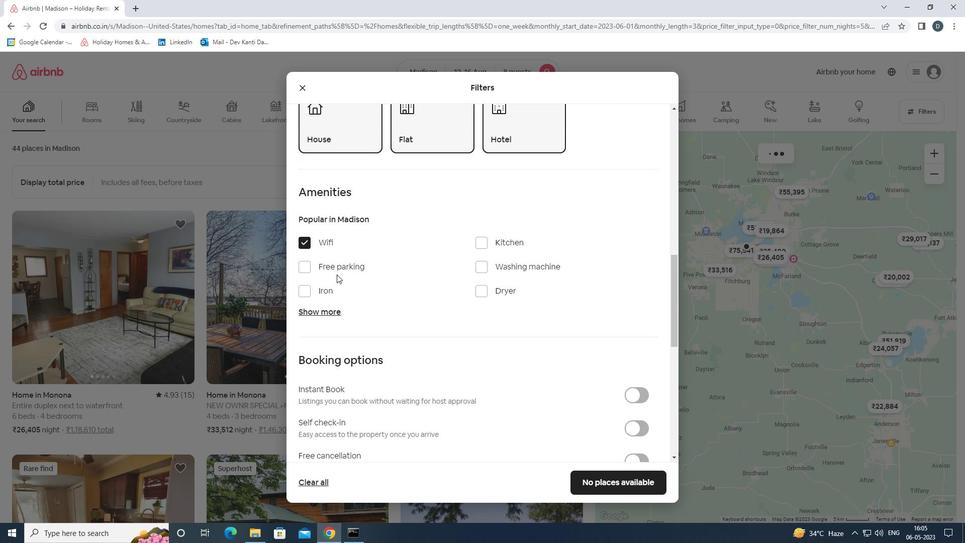 
Action: Mouse moved to (326, 312)
Screenshot: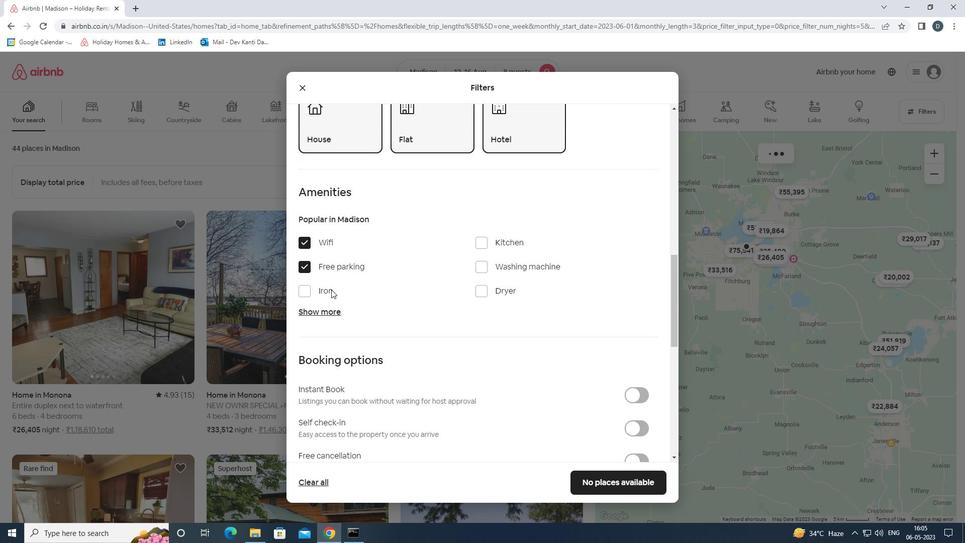 
Action: Mouse pressed left at (326, 312)
Screenshot: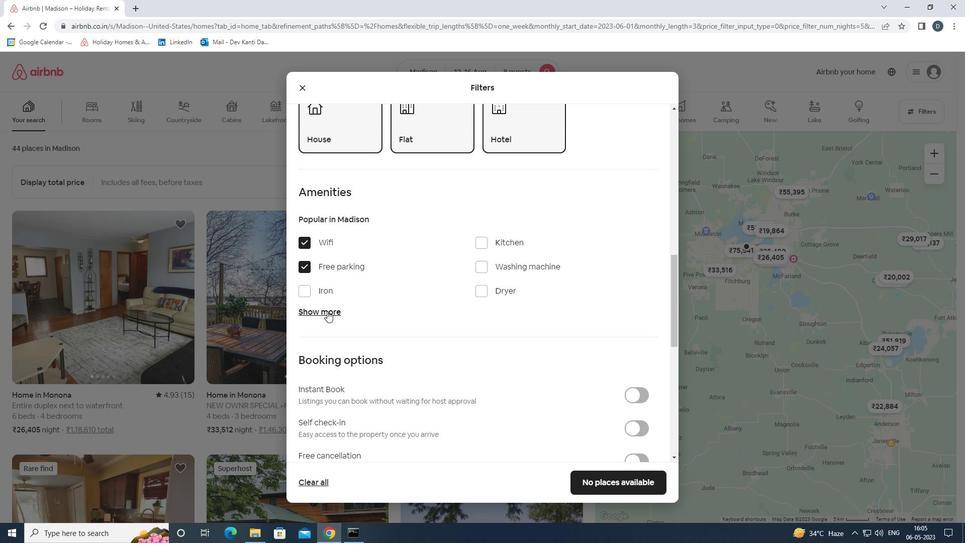 
Action: Mouse moved to (495, 367)
Screenshot: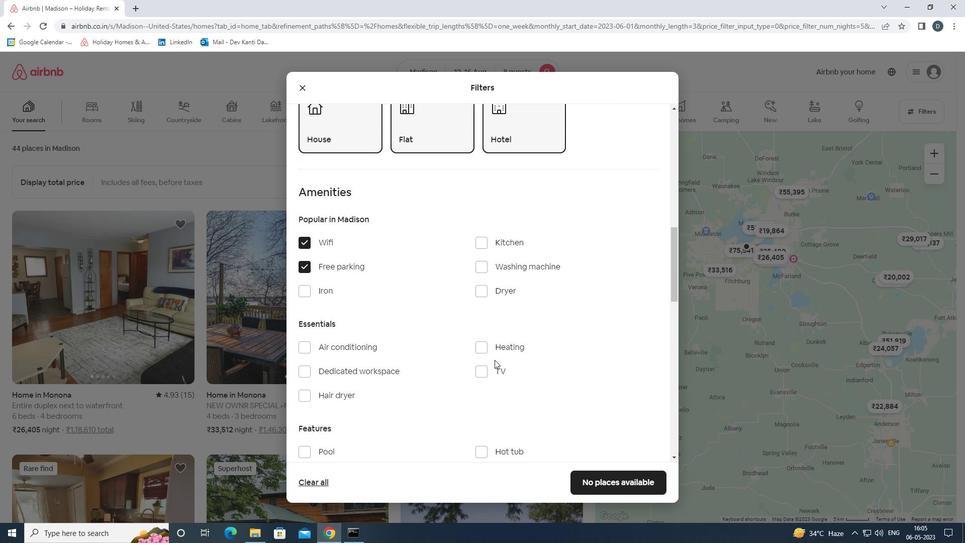 
Action: Mouse pressed left at (495, 367)
Screenshot: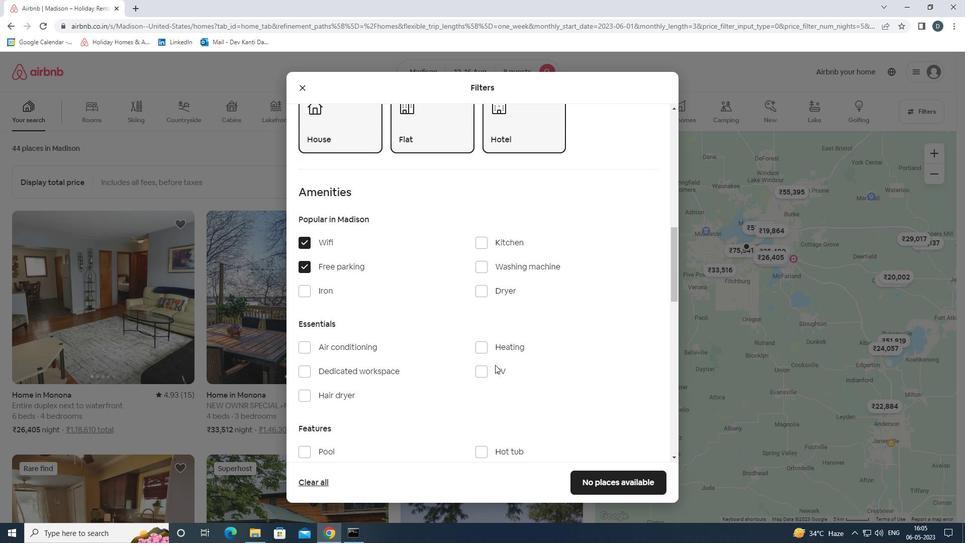 
Action: Mouse scrolled (495, 366) with delta (0, 0)
Screenshot: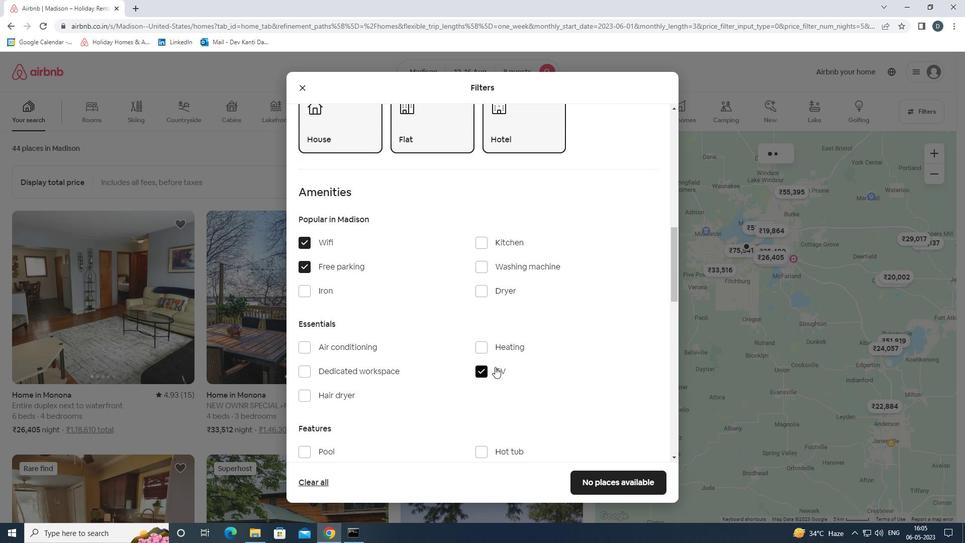 
Action: Mouse scrolled (495, 366) with delta (0, 0)
Screenshot: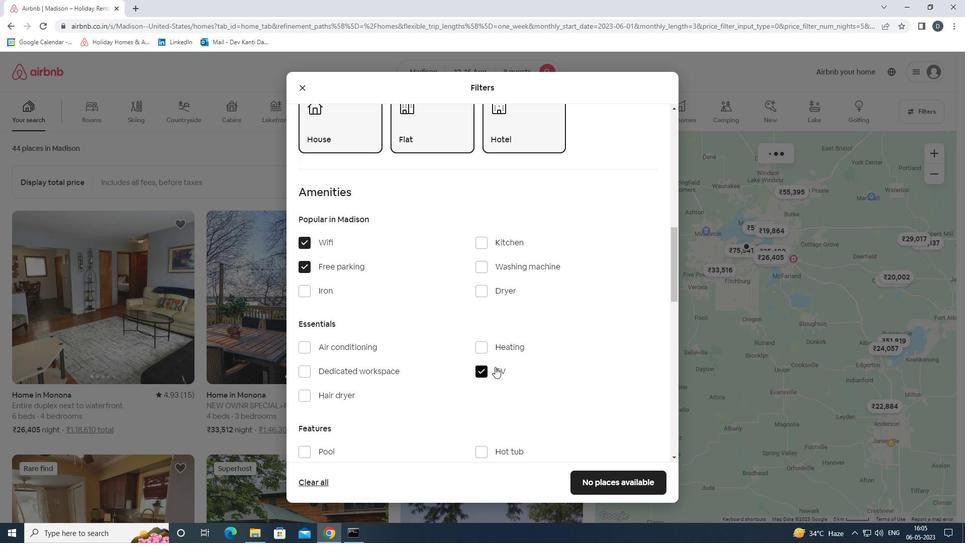 
Action: Mouse scrolled (495, 366) with delta (0, 0)
Screenshot: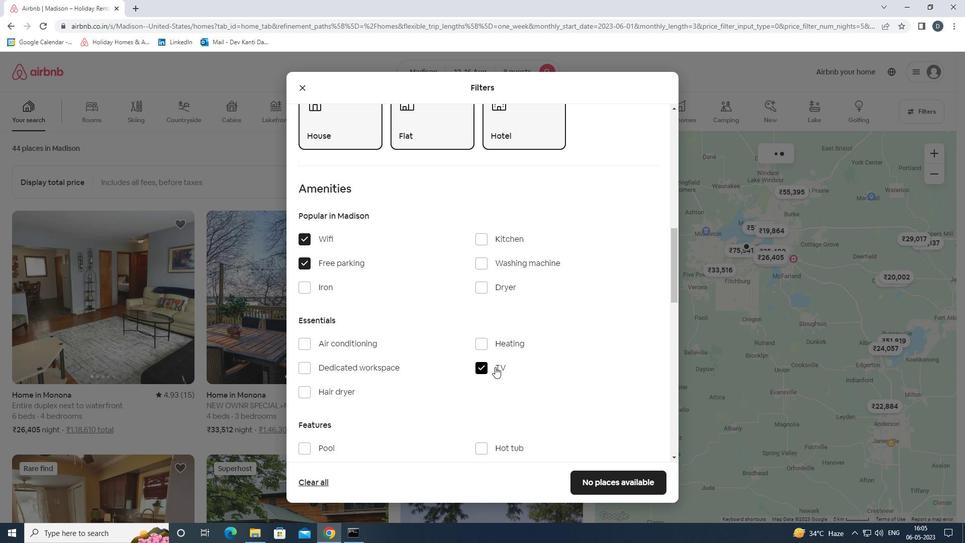 
Action: Mouse moved to (322, 351)
Screenshot: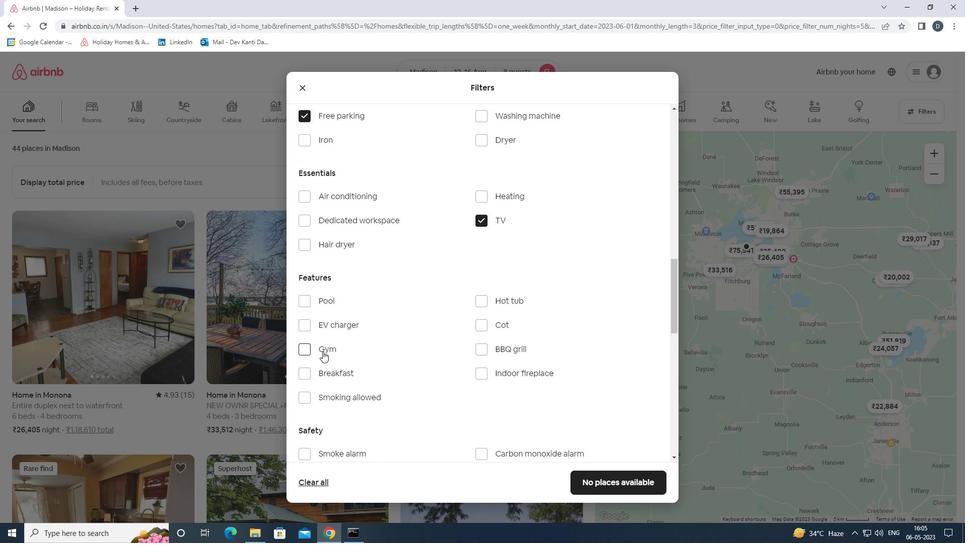 
Action: Mouse pressed left at (322, 351)
Screenshot: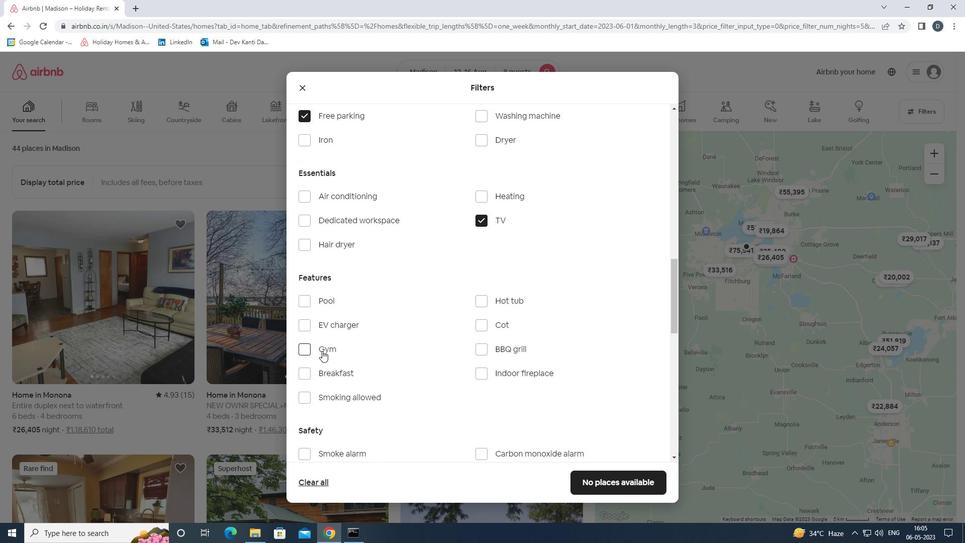 
Action: Mouse moved to (329, 367)
Screenshot: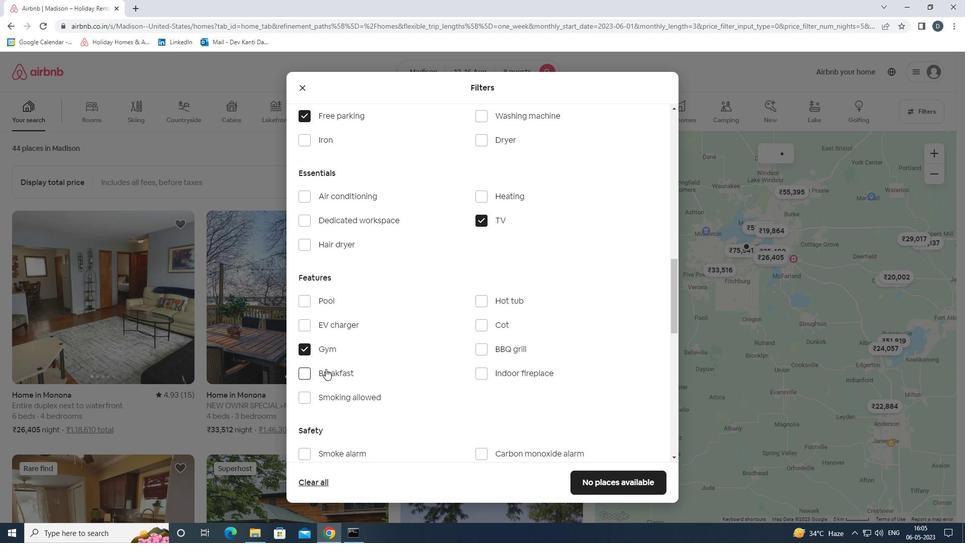 
Action: Mouse pressed left at (329, 367)
Screenshot: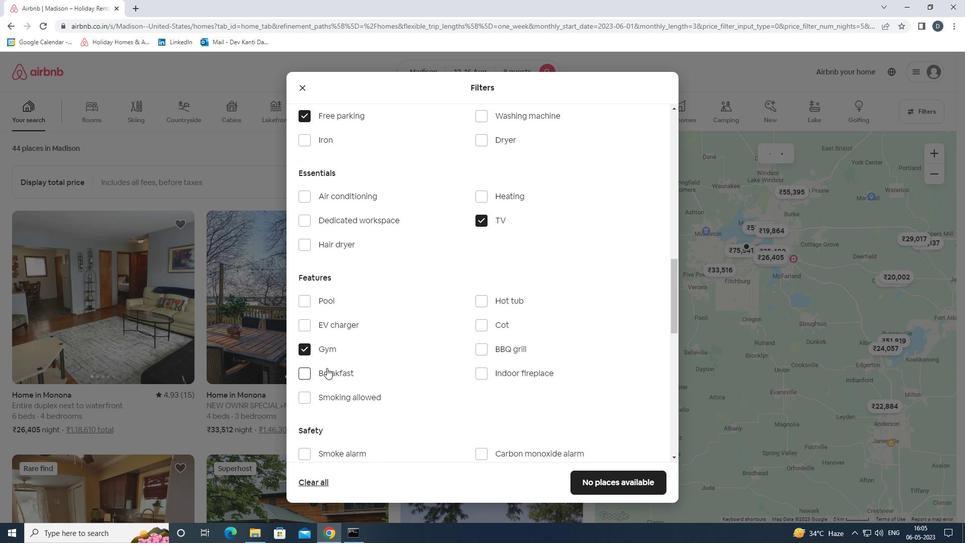 
Action: Mouse moved to (326, 372)
Screenshot: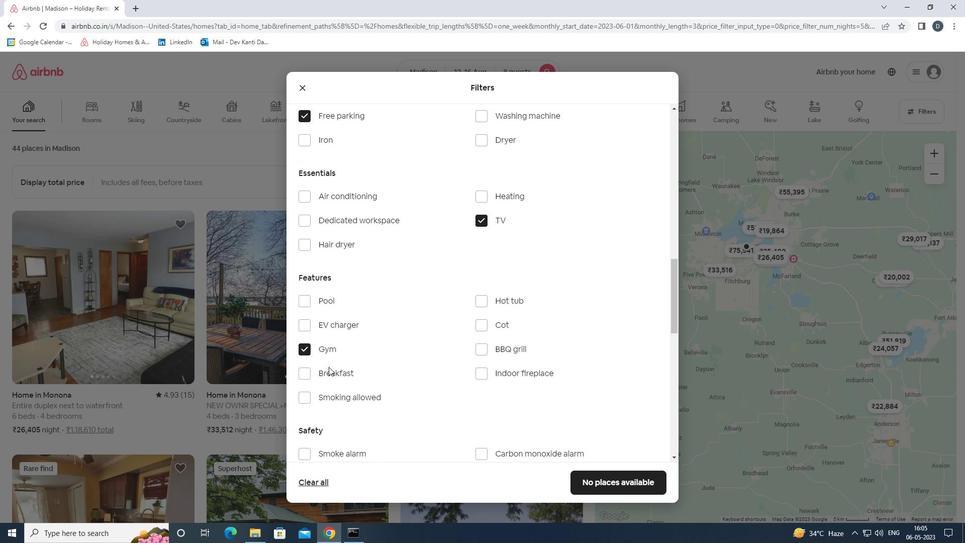 
Action: Mouse pressed left at (326, 372)
Screenshot: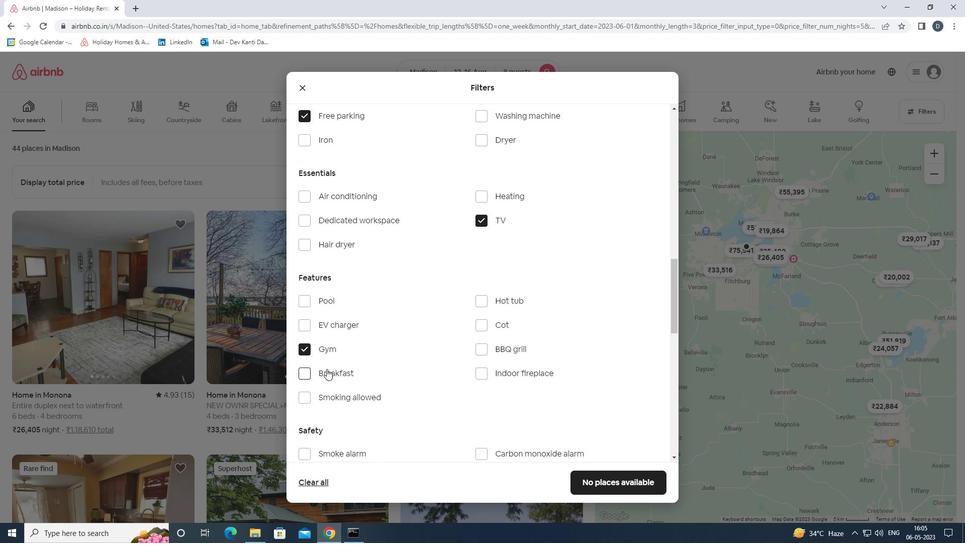 
Action: Mouse moved to (453, 336)
Screenshot: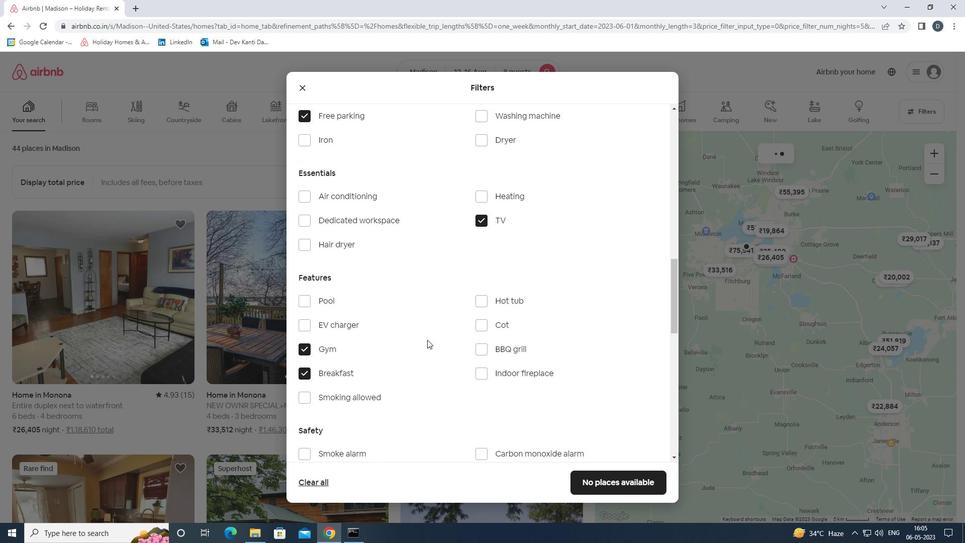 
Action: Mouse scrolled (453, 335) with delta (0, 0)
Screenshot: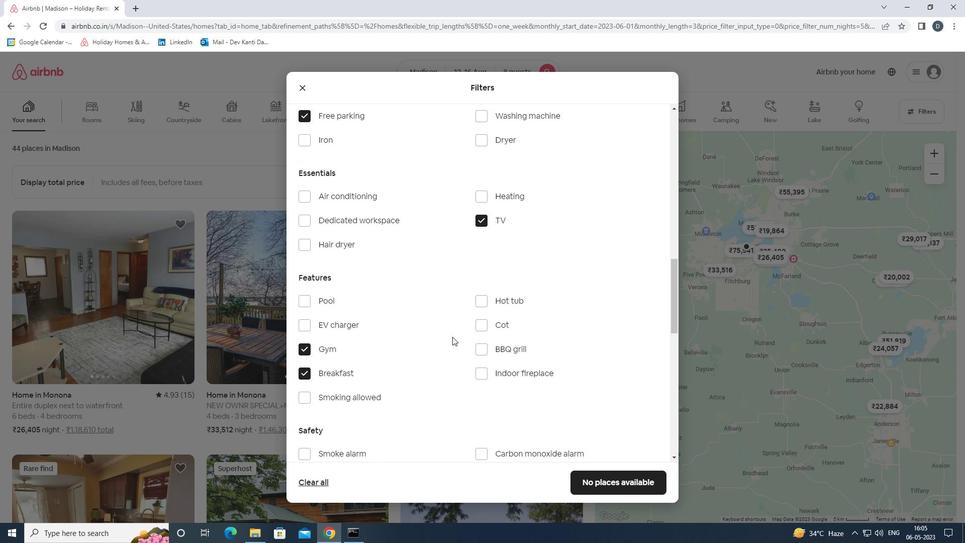 
Action: Mouse scrolled (453, 335) with delta (0, 0)
Screenshot: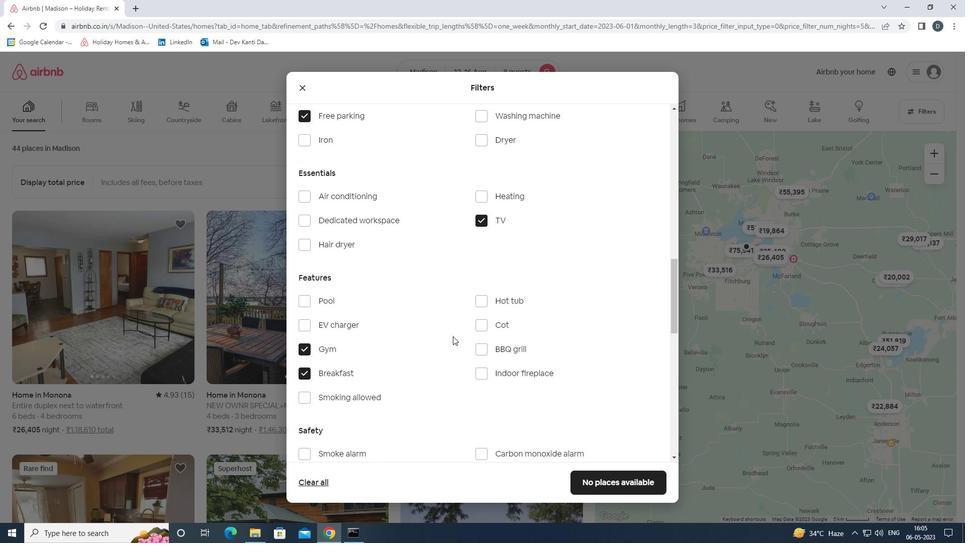 
Action: Mouse scrolled (453, 335) with delta (0, 0)
Screenshot: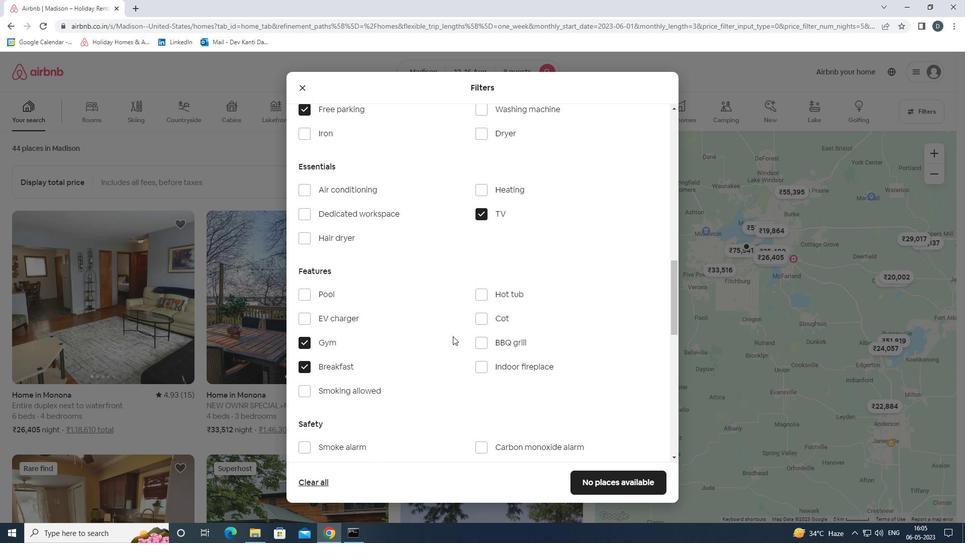 
Action: Mouse scrolled (453, 335) with delta (0, 0)
Screenshot: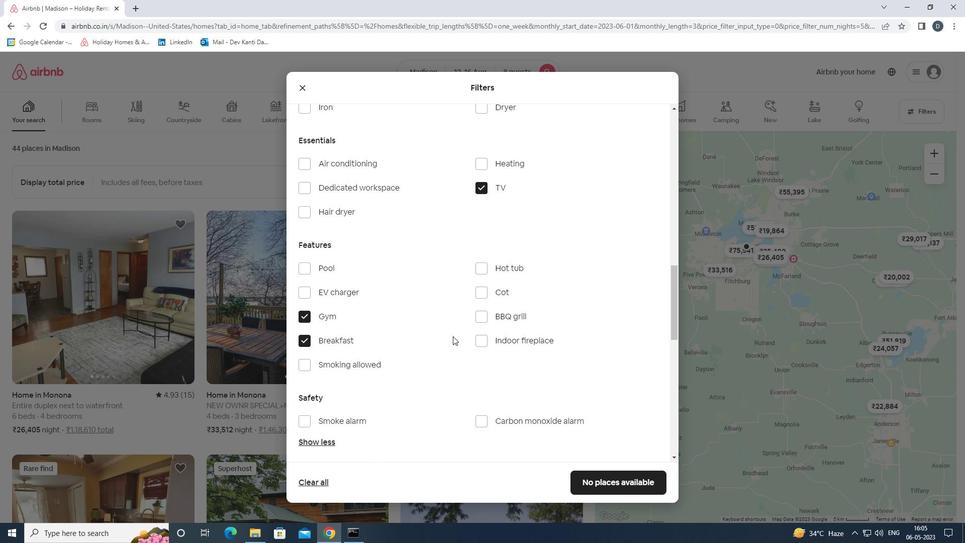 
Action: Mouse moved to (453, 336)
Screenshot: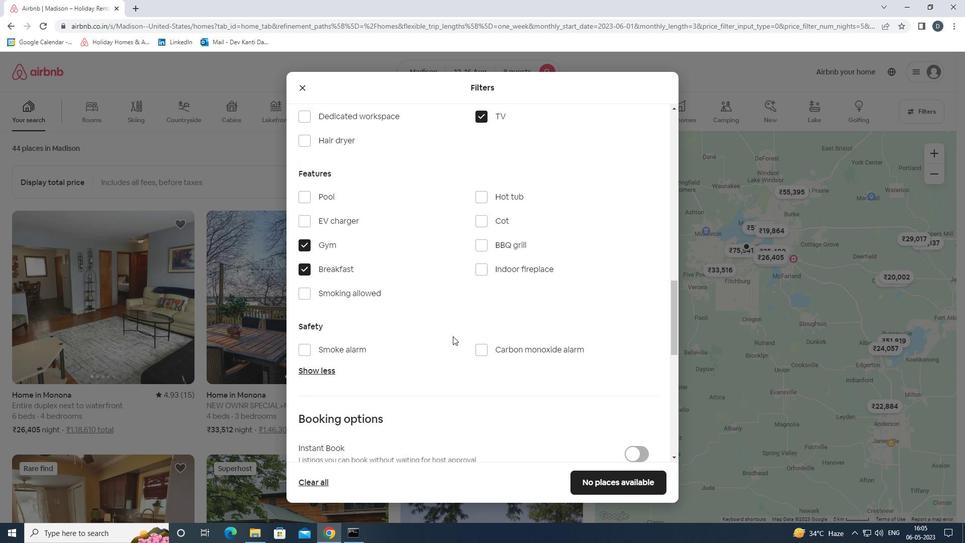 
Action: Mouse scrolled (453, 335) with delta (0, 0)
Screenshot: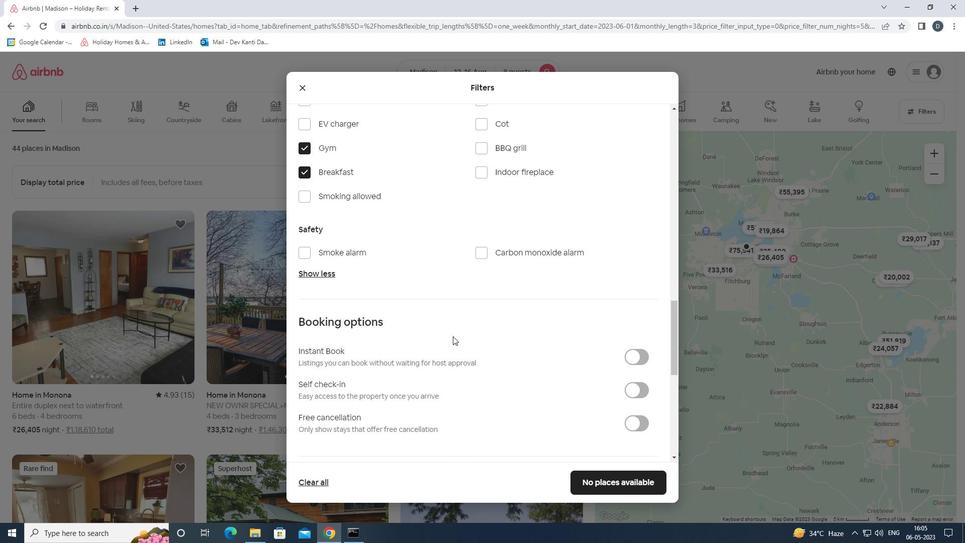 
Action: Mouse moved to (645, 339)
Screenshot: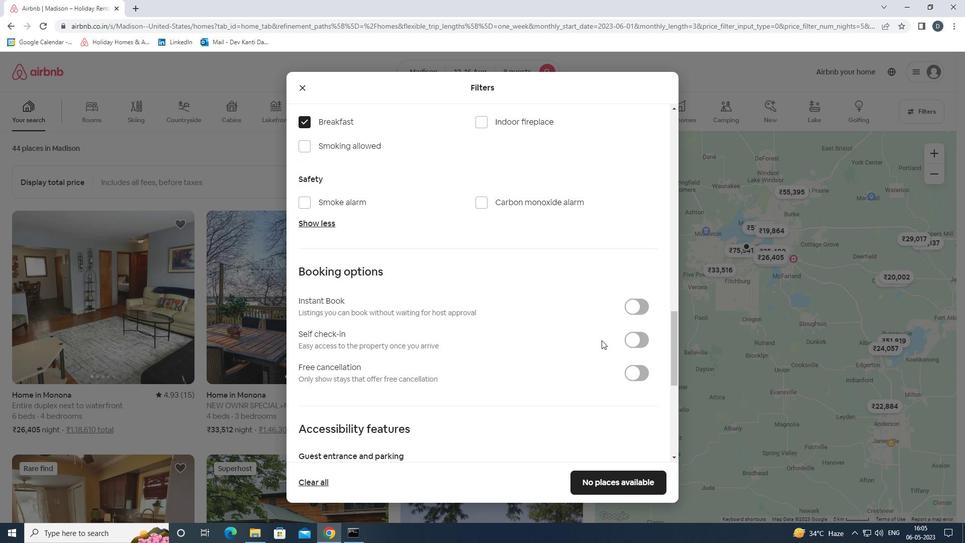 
Action: Mouse pressed left at (645, 339)
Screenshot: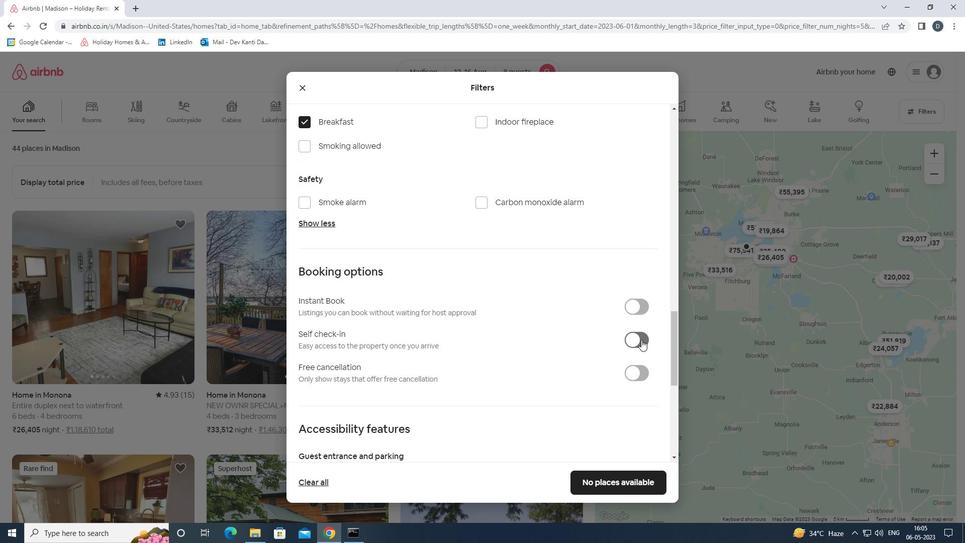 
Action: Mouse moved to (642, 339)
Screenshot: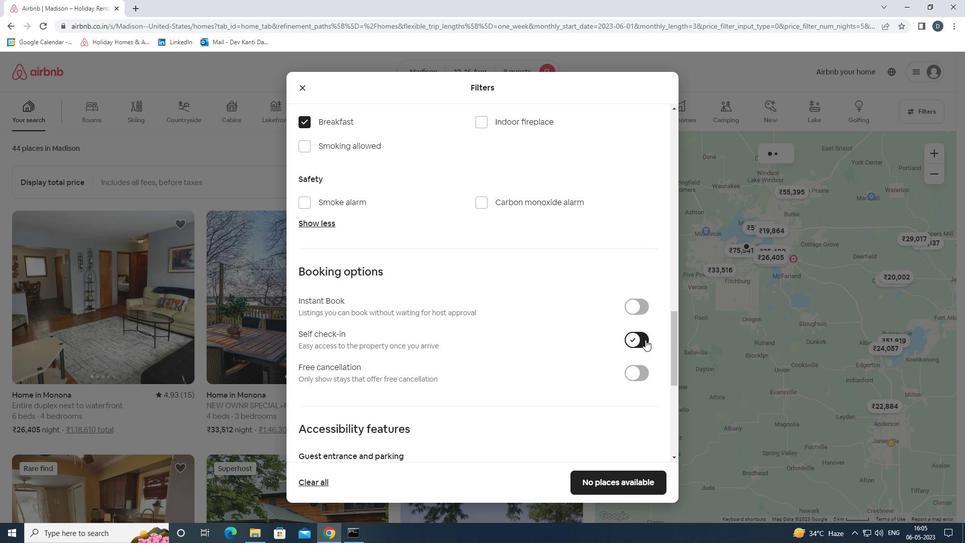 
Action: Mouse scrolled (642, 339) with delta (0, 0)
Screenshot: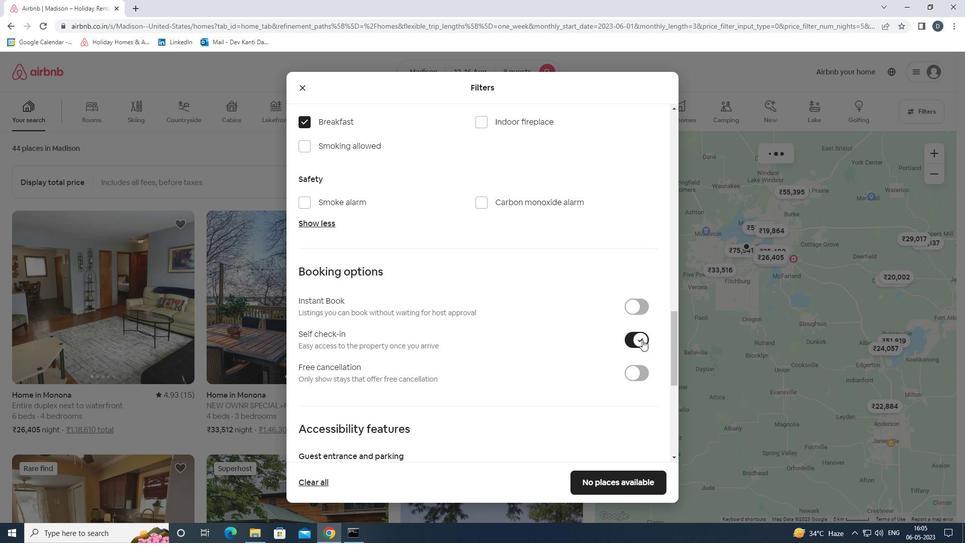 
Action: Mouse scrolled (642, 339) with delta (0, 0)
Screenshot: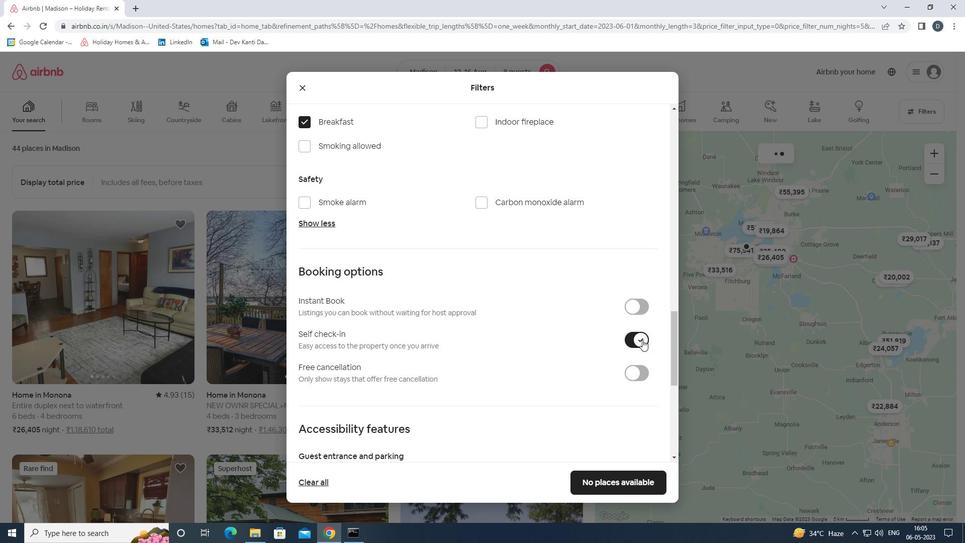 
Action: Mouse moved to (641, 339)
Screenshot: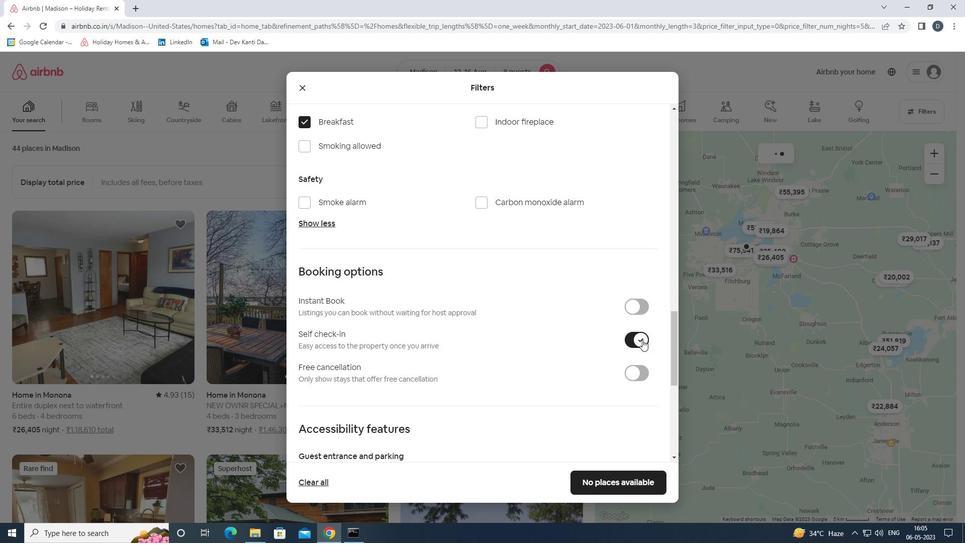 
Action: Mouse scrolled (641, 339) with delta (0, 0)
Screenshot: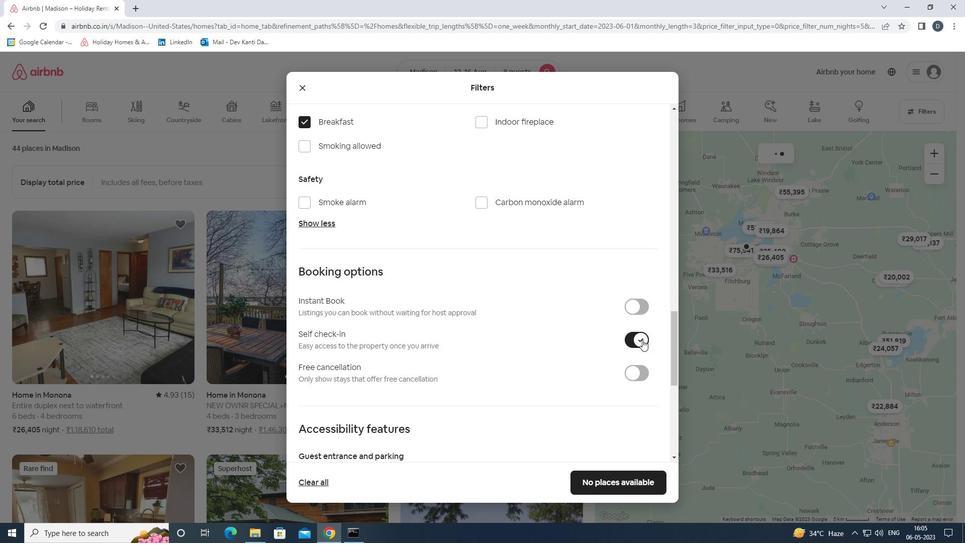 
Action: Mouse moved to (640, 339)
Screenshot: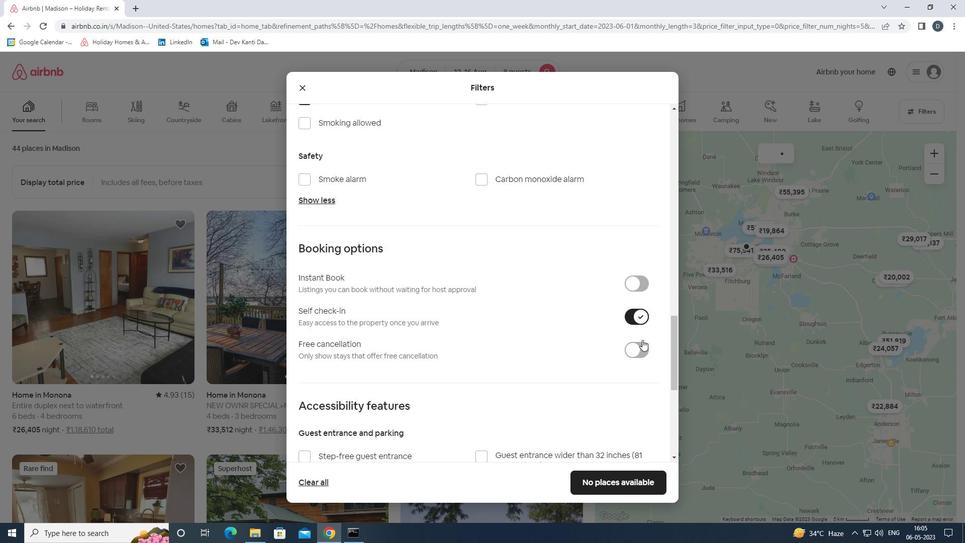 
Action: Mouse scrolled (640, 338) with delta (0, 0)
Screenshot: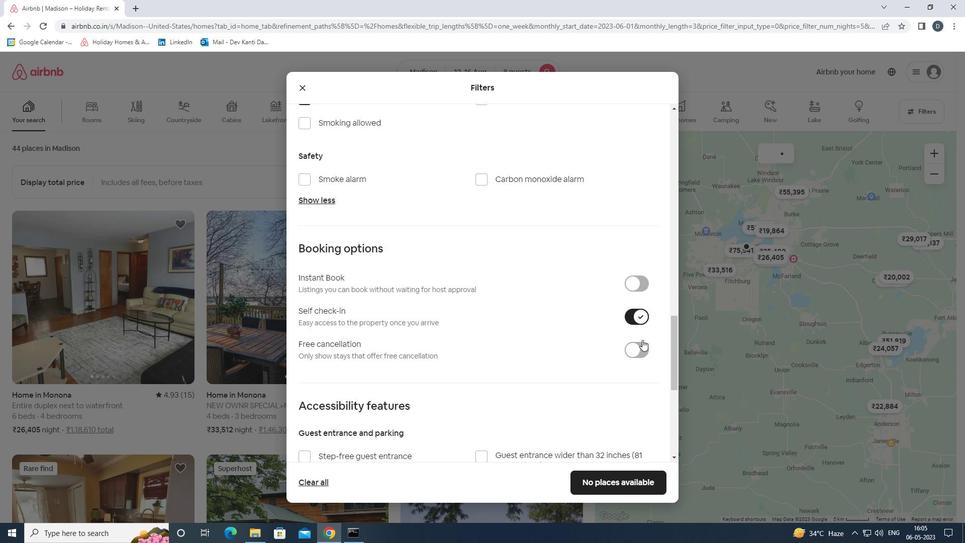 
Action: Mouse moved to (537, 349)
Screenshot: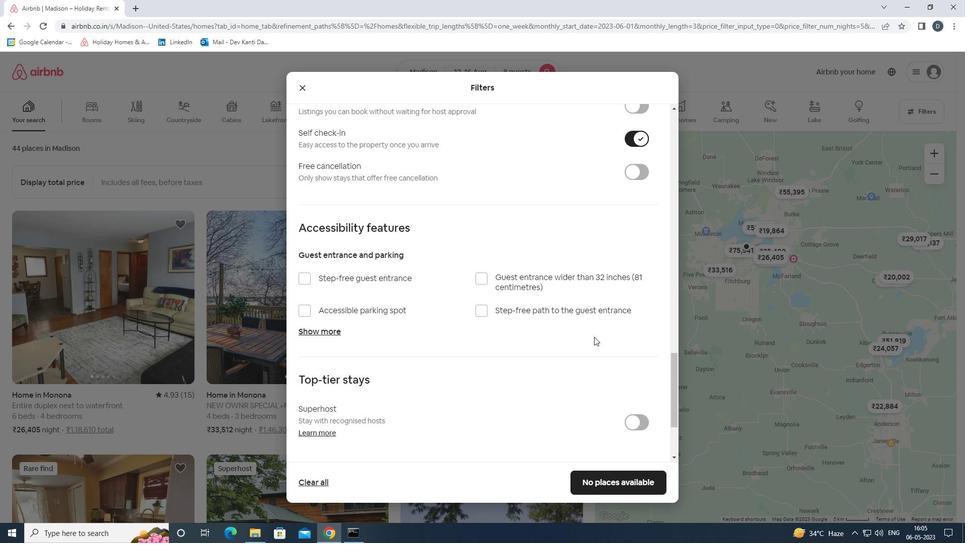 
Action: Mouse scrolled (537, 348) with delta (0, 0)
Screenshot: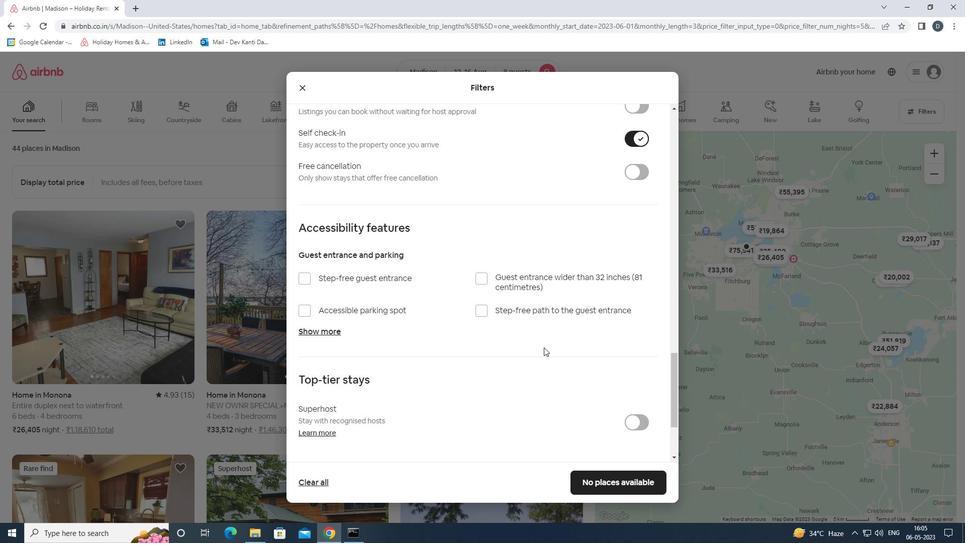 
Action: Mouse scrolled (537, 348) with delta (0, 0)
Screenshot: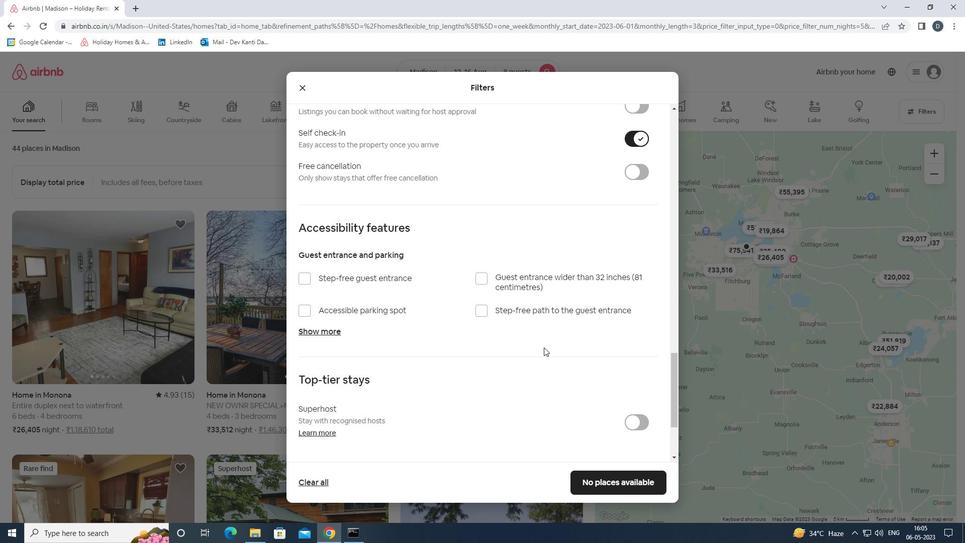 
Action: Mouse scrolled (537, 348) with delta (0, 0)
Screenshot: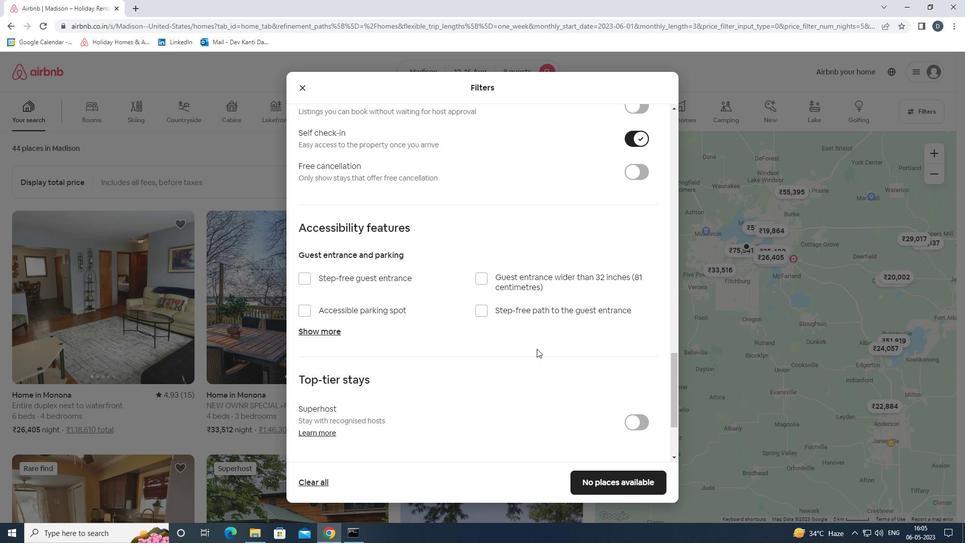 
Action: Mouse moved to (537, 349)
Screenshot: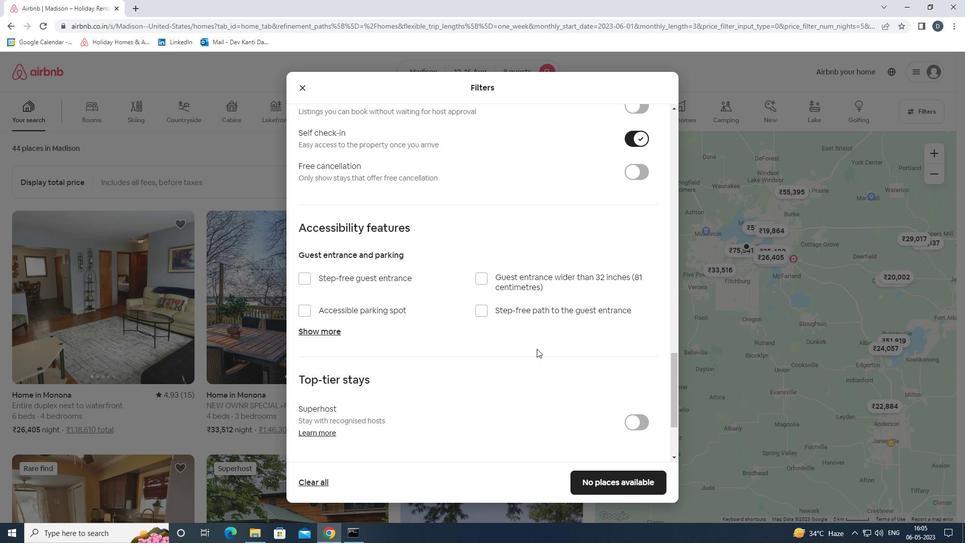 
Action: Mouse scrolled (537, 348) with delta (0, 0)
Screenshot: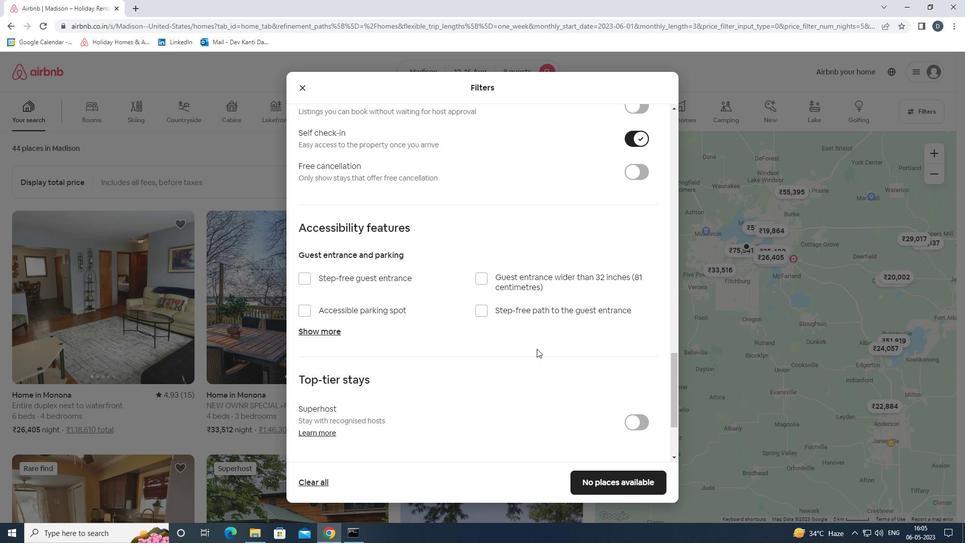 
Action: Mouse moved to (325, 390)
Screenshot: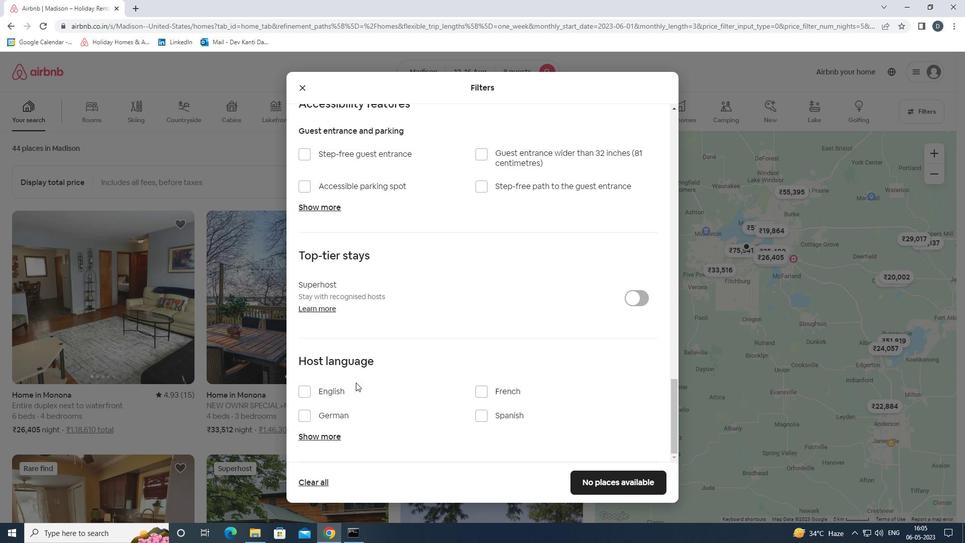 
Action: Mouse pressed left at (325, 390)
Screenshot: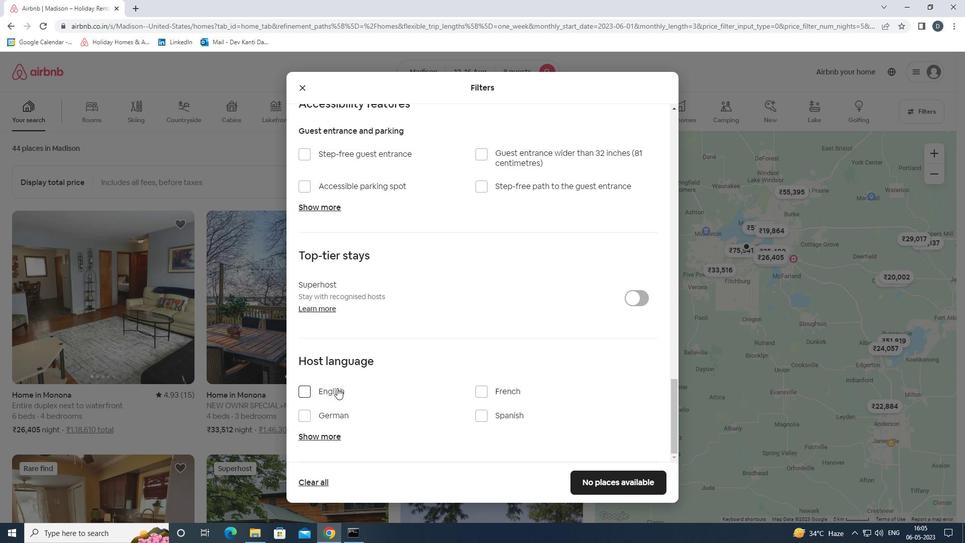 
Action: Mouse moved to (591, 472)
Screenshot: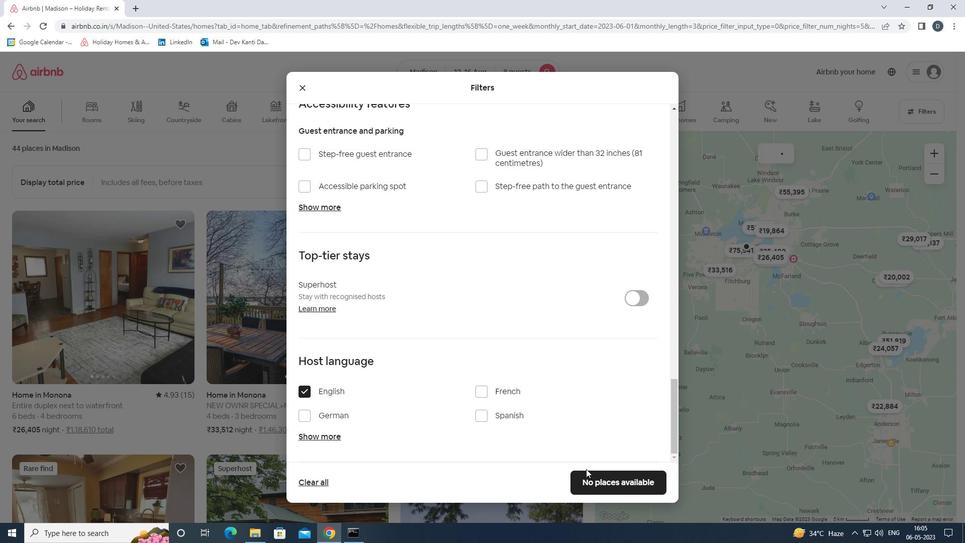 
Action: Mouse pressed left at (591, 472)
Screenshot: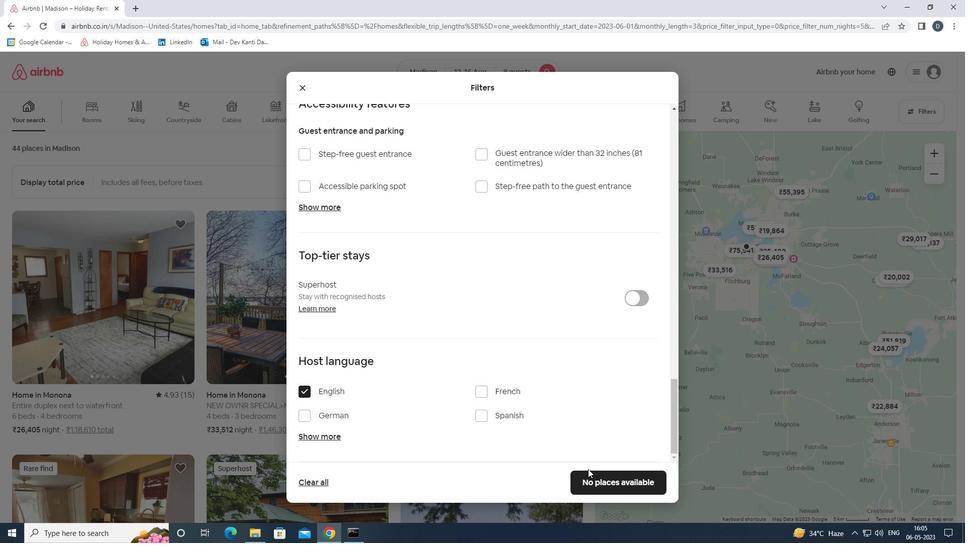 
Action: Mouse moved to (589, 358)
Screenshot: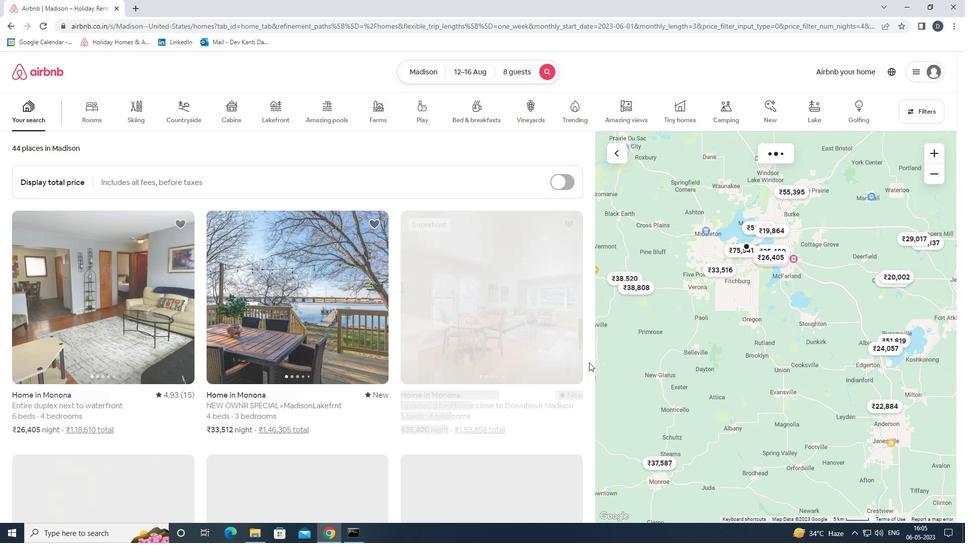 
